 Task: Add an event with the title Third Lunch Break: Mindfulness Break, date '2024/04/01', time 7:00 AM to 9:00 AMand add a description: Teams will be presented with a series of problem-solving challenges that require creativity, analytical thinking, and effective communication. These challenges may include simulated scenarios, puzzles, brainteasers, or real-world business problems., put the event into Blue category, logged in from the account softage.8@softage.netand send the event invitation to softage.3@softage.net and softage.4@softage.net. Set a reminder for the event 12 hour before
Action: Mouse moved to (117, 149)
Screenshot: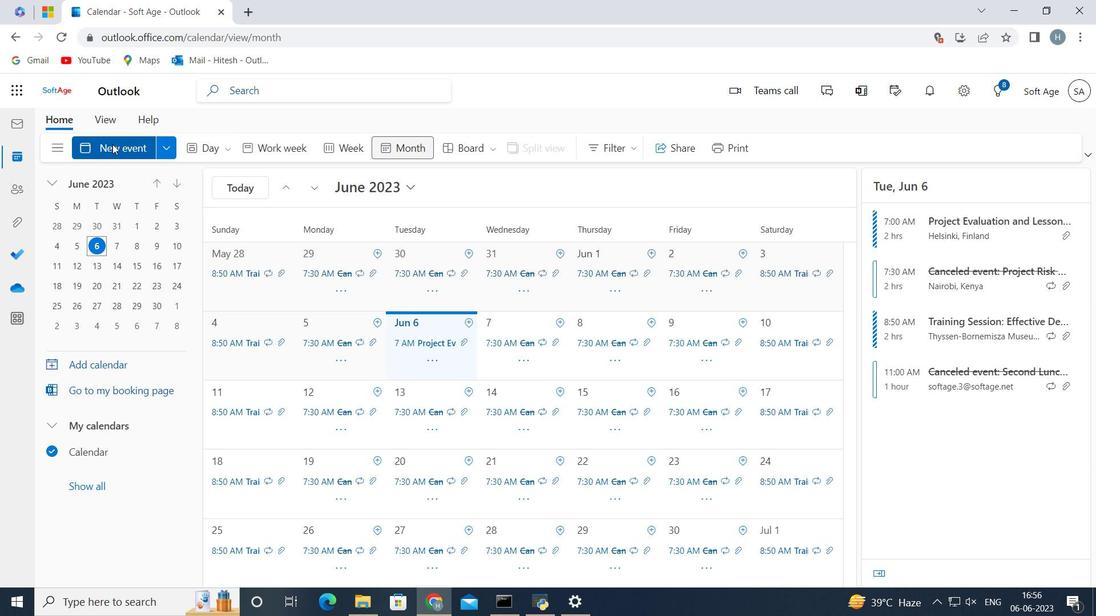 
Action: Mouse pressed left at (117, 149)
Screenshot: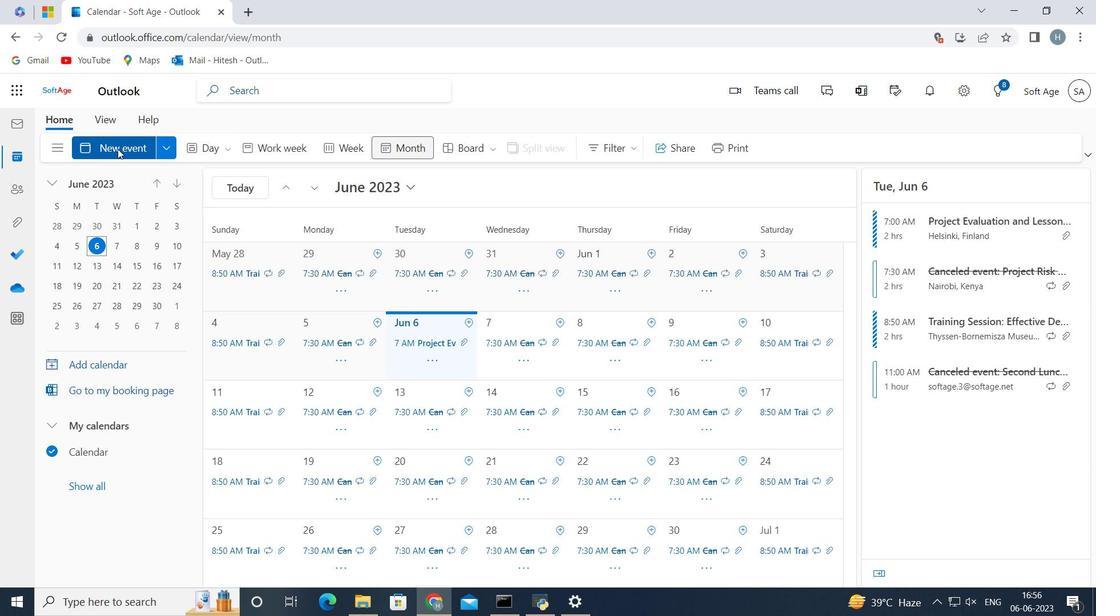
Action: Mouse moved to (282, 235)
Screenshot: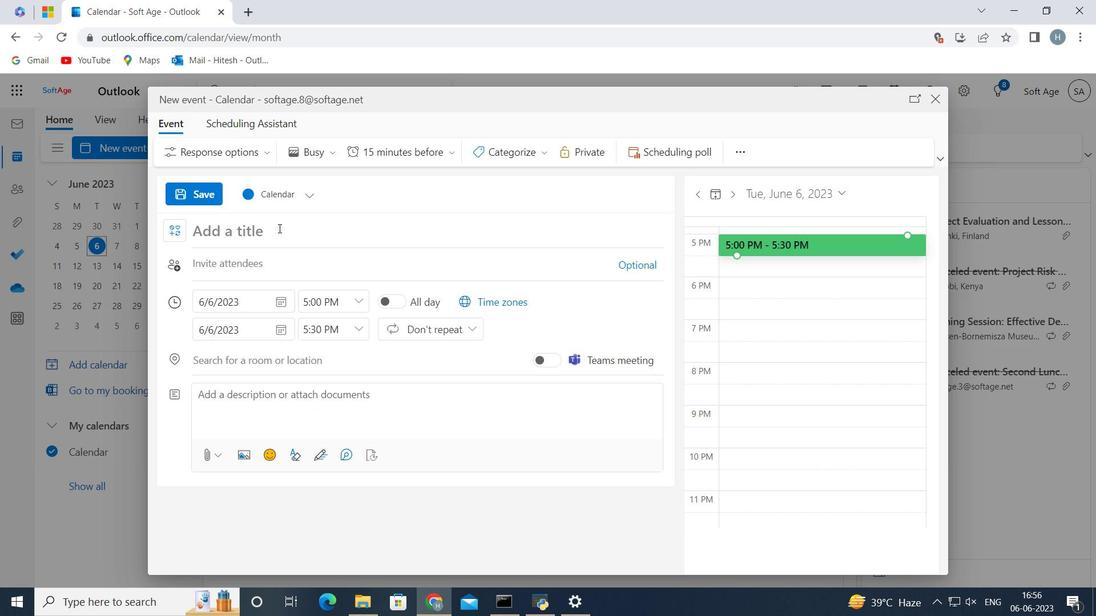 
Action: Mouse pressed left at (282, 235)
Screenshot: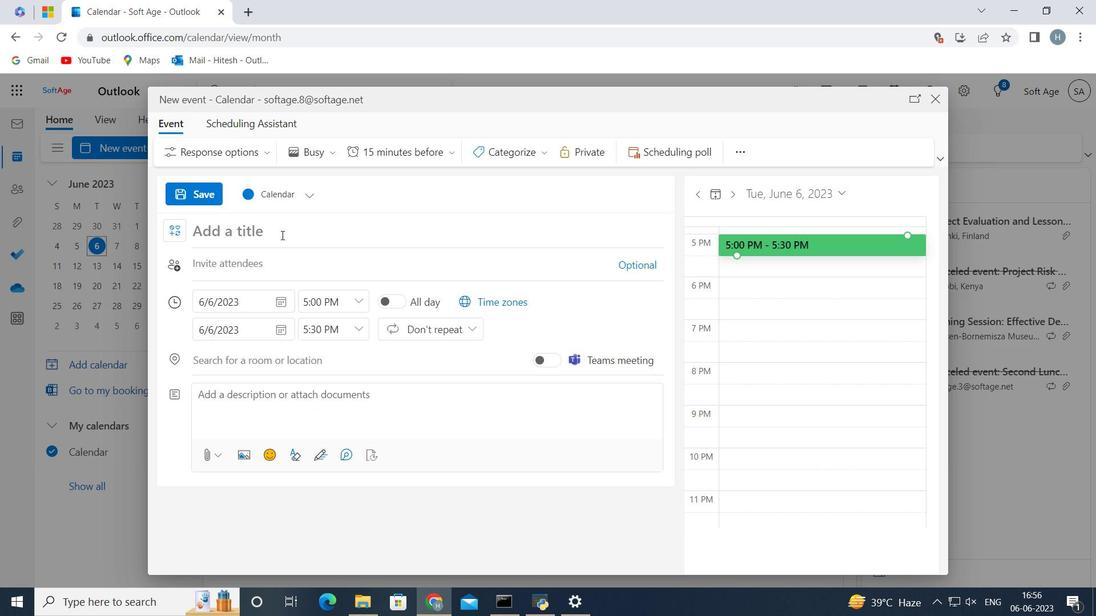
Action: Key pressed <Key.shift>Third<Key.space><Key.shift>Lunch<Key.space><Key.shift>Break<Key.shift_r>:<Key.space><Key.shift>Mindfulness<Key.space><Key.shift>Break<Key.space>
Screenshot: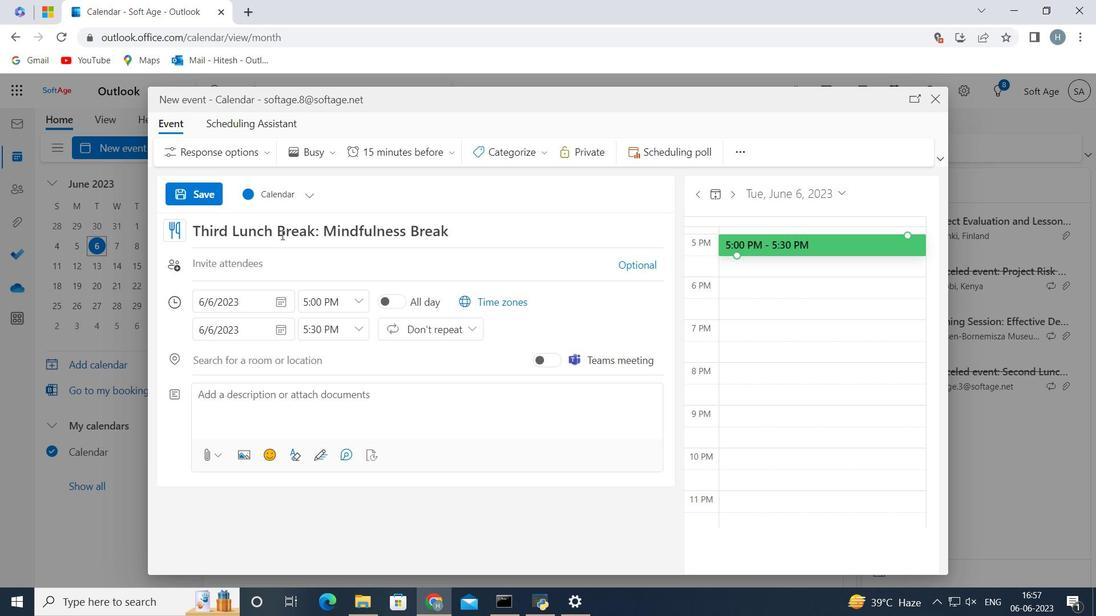 
Action: Mouse moved to (280, 303)
Screenshot: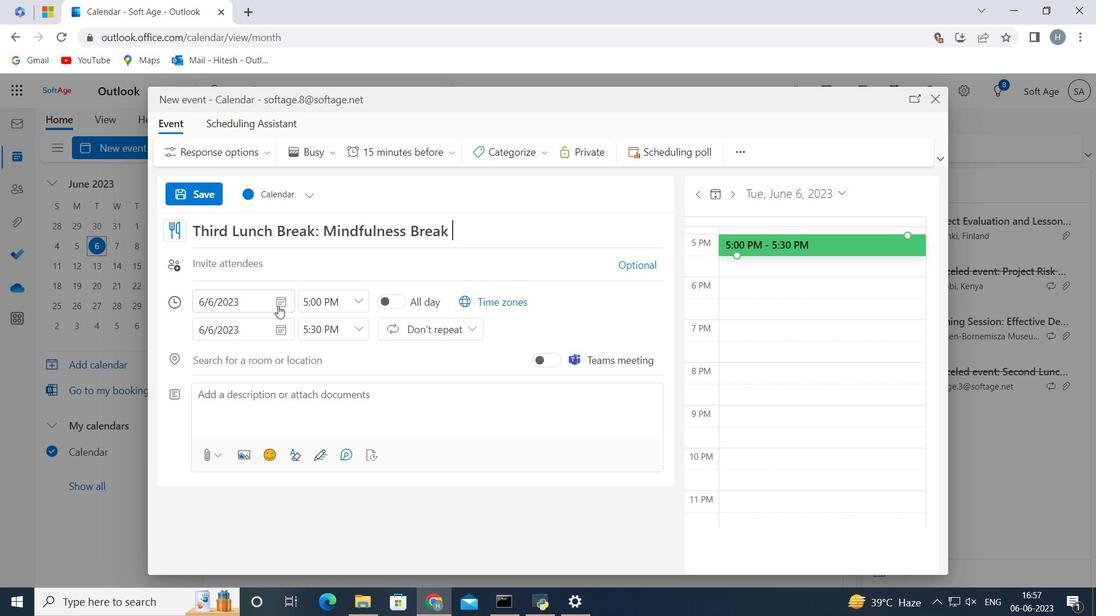 
Action: Mouse pressed left at (280, 303)
Screenshot: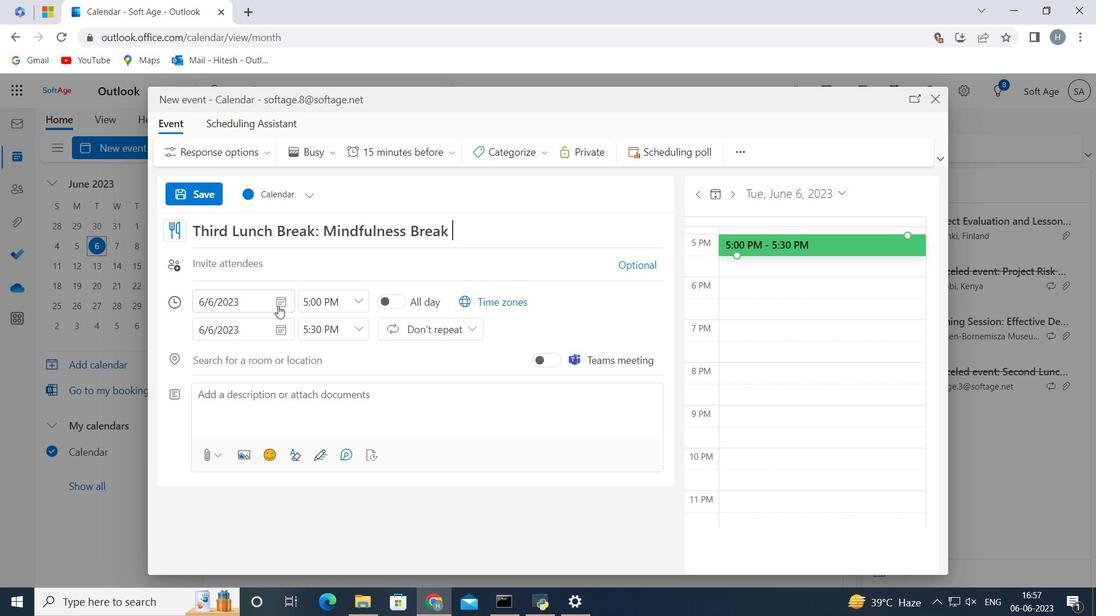 
Action: Mouse moved to (261, 326)
Screenshot: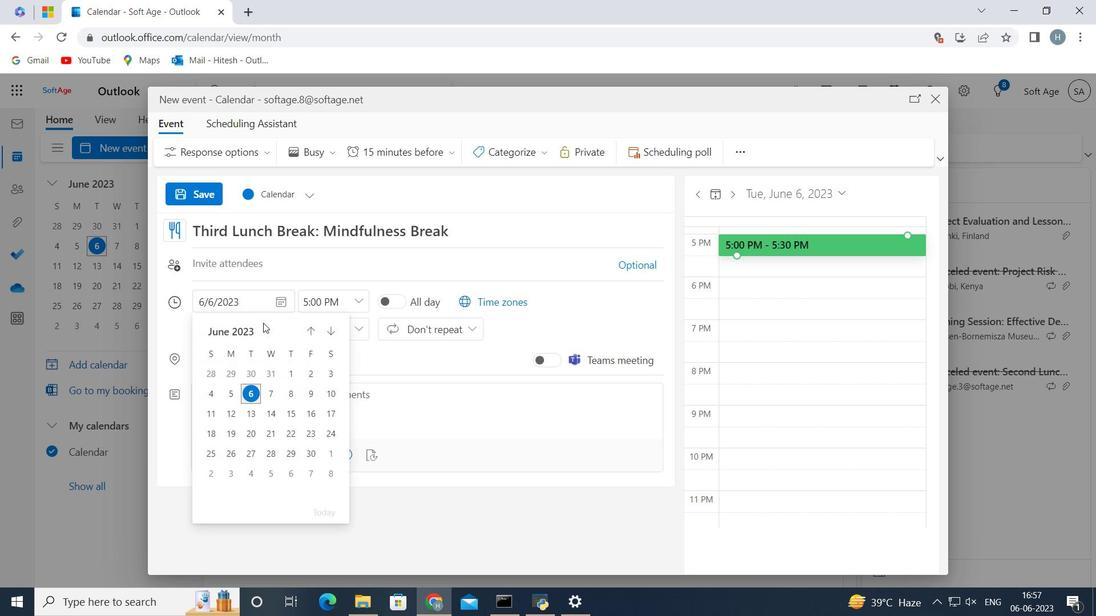 
Action: Mouse pressed left at (261, 326)
Screenshot: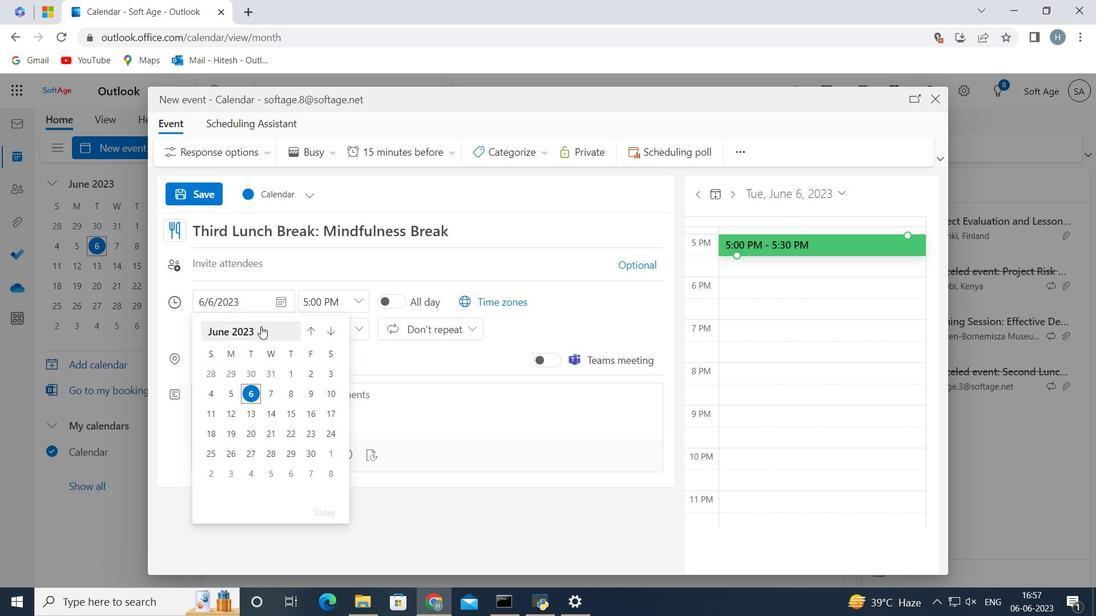 
Action: Mouse pressed left at (261, 326)
Screenshot: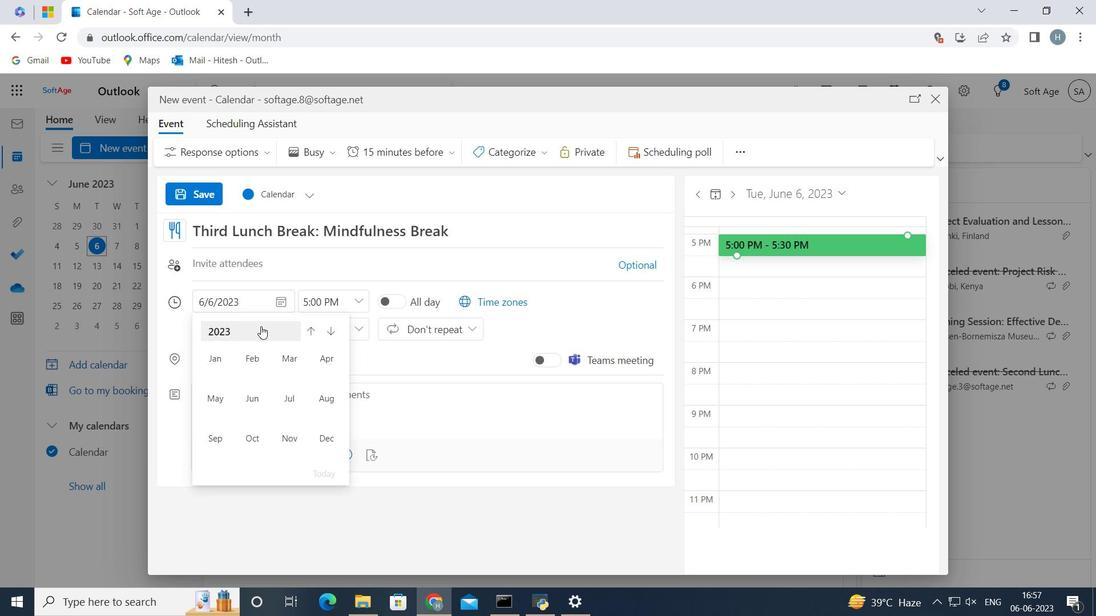 
Action: Mouse moved to (212, 396)
Screenshot: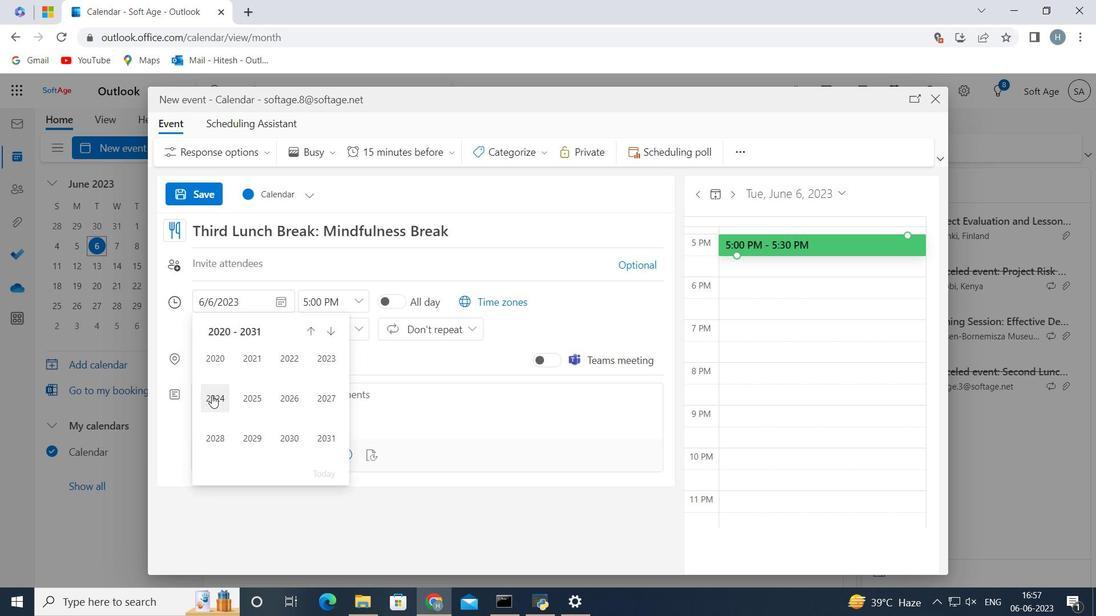 
Action: Mouse pressed left at (212, 396)
Screenshot: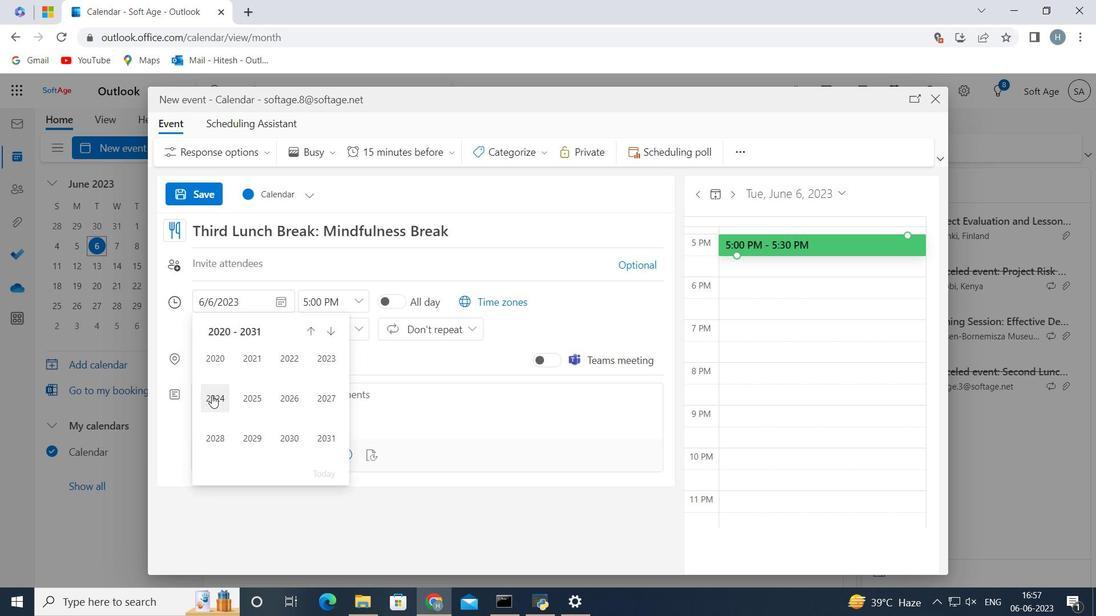 
Action: Mouse moved to (323, 363)
Screenshot: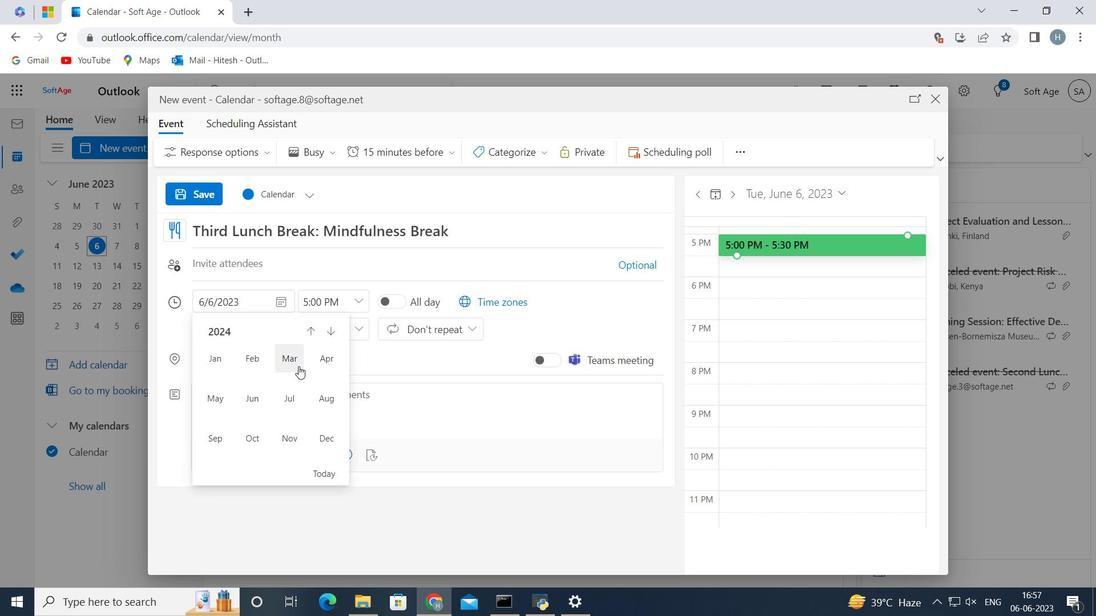 
Action: Mouse pressed left at (323, 363)
Screenshot: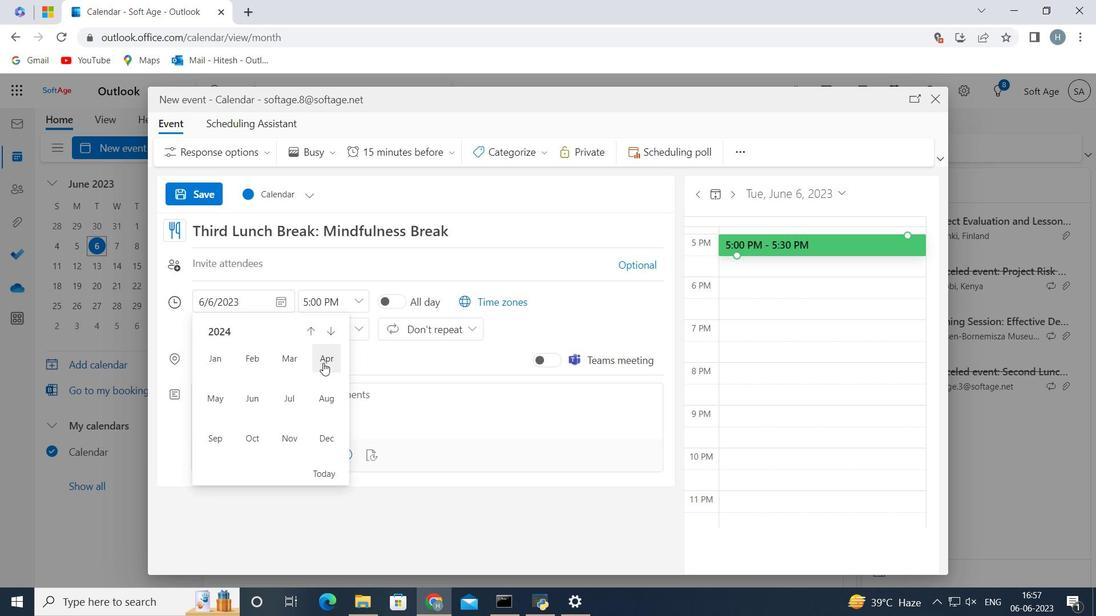 
Action: Mouse moved to (234, 373)
Screenshot: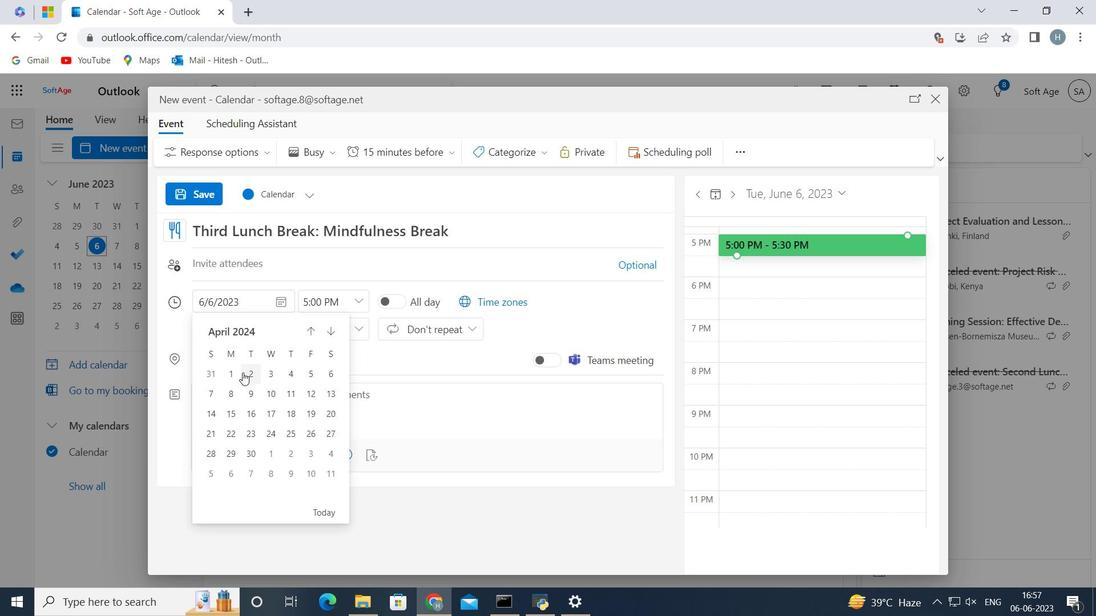 
Action: Mouse pressed left at (234, 373)
Screenshot: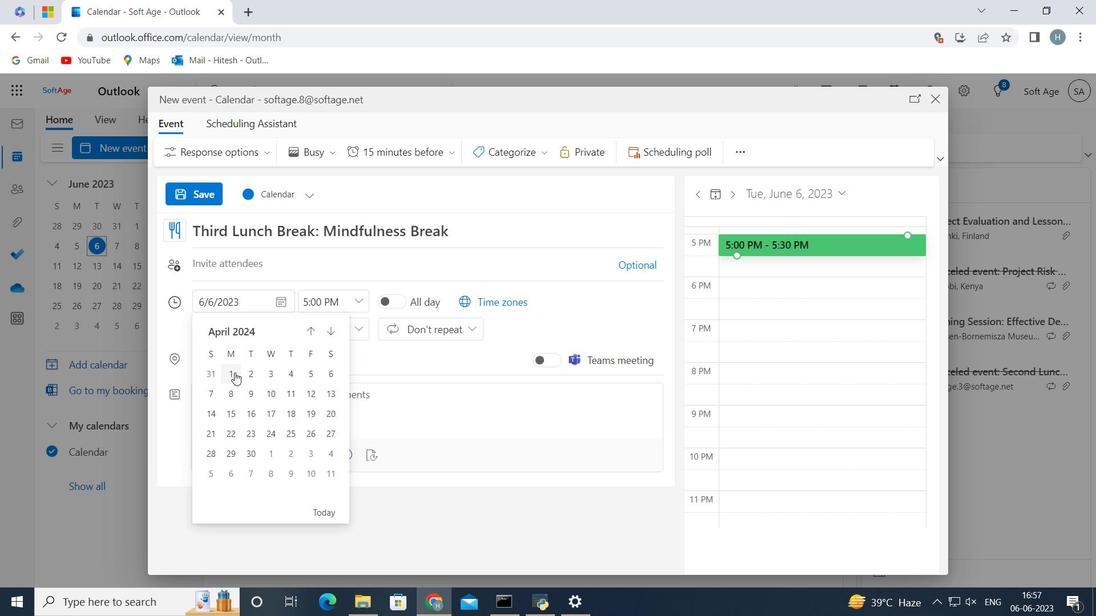 
Action: Mouse moved to (354, 301)
Screenshot: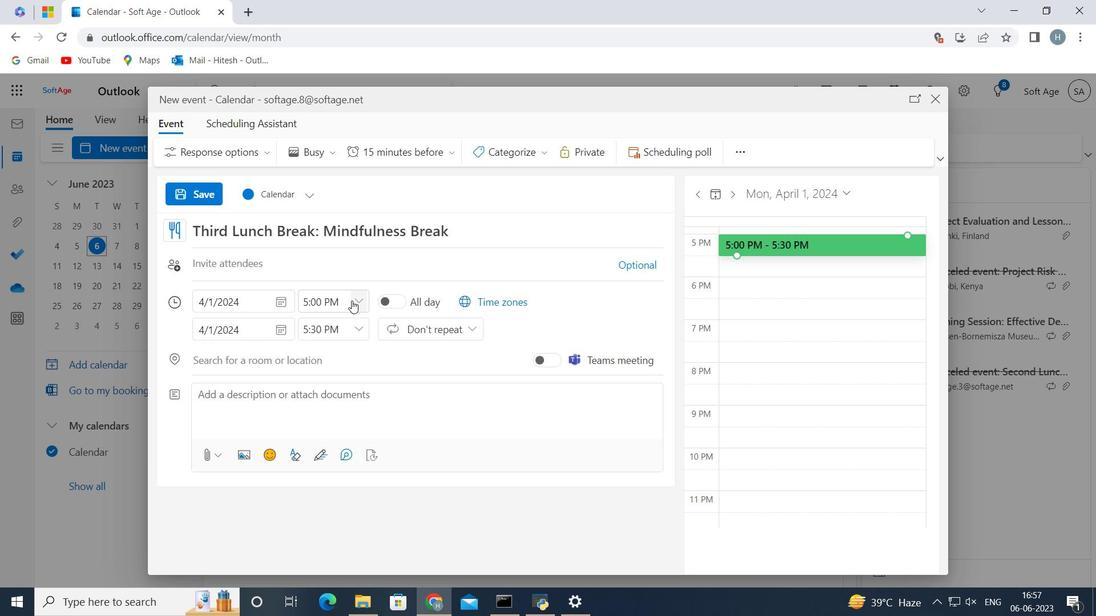 
Action: Mouse pressed left at (354, 301)
Screenshot: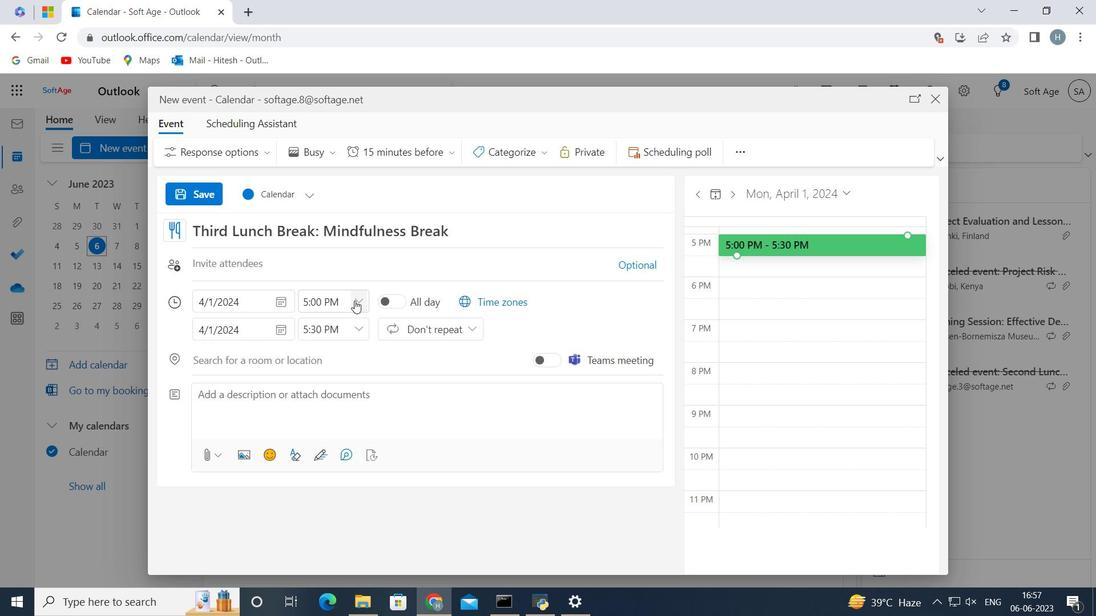 
Action: Mouse moved to (335, 364)
Screenshot: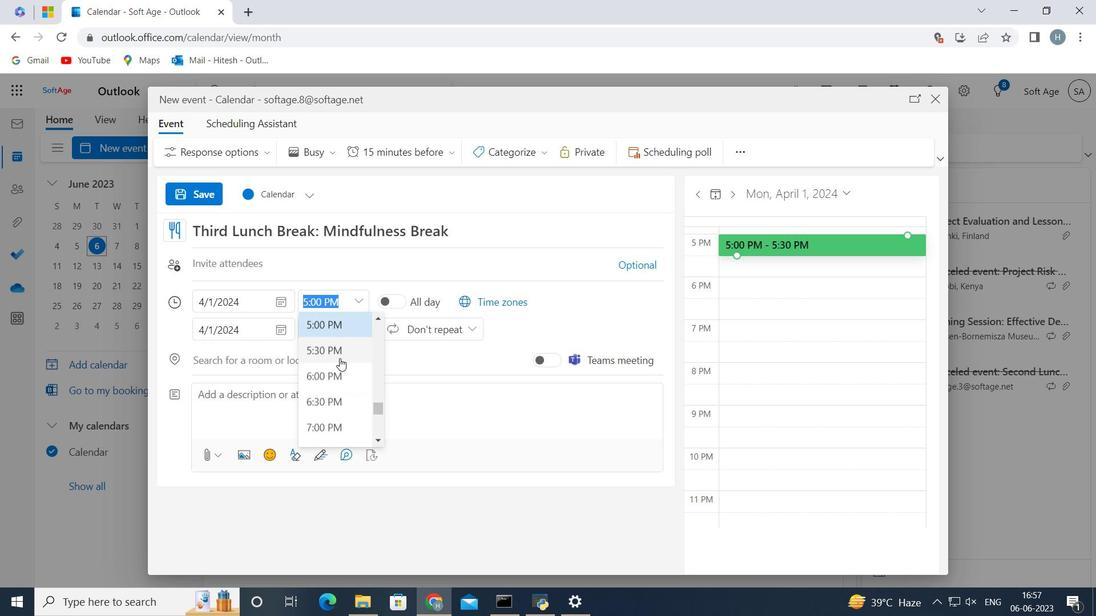 
Action: Mouse scrolled (335, 365) with delta (0, 0)
Screenshot: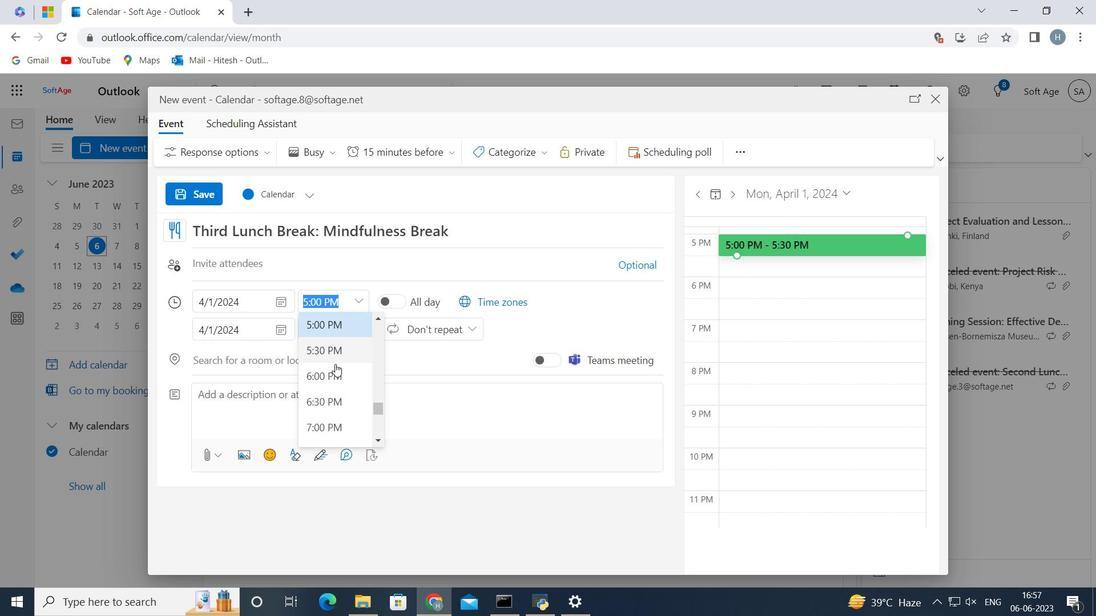 
Action: Mouse scrolled (335, 365) with delta (0, 0)
Screenshot: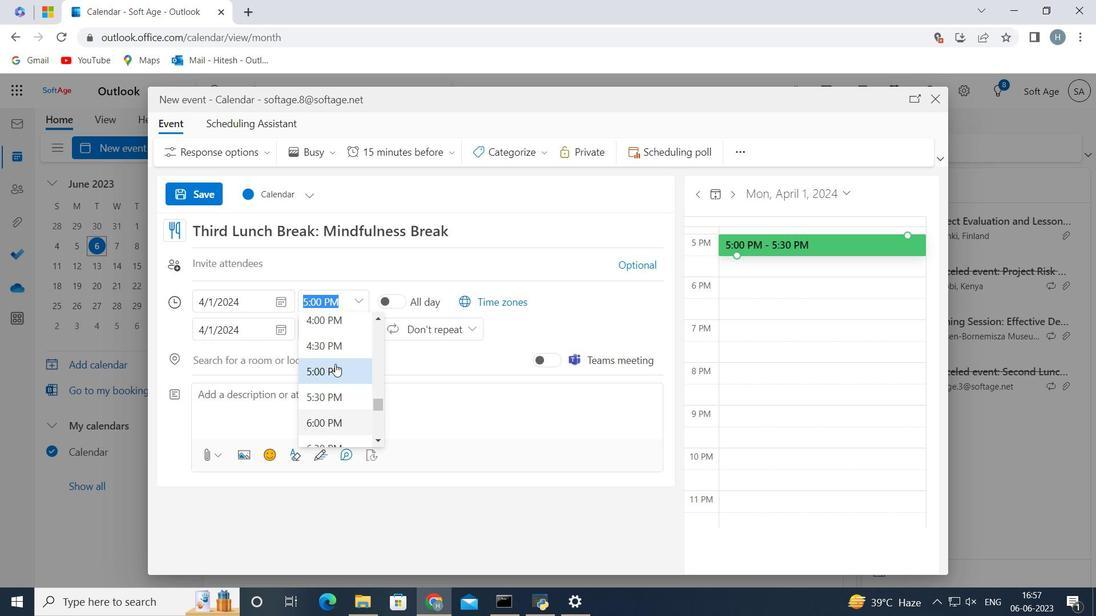 
Action: Mouse scrolled (335, 365) with delta (0, 0)
Screenshot: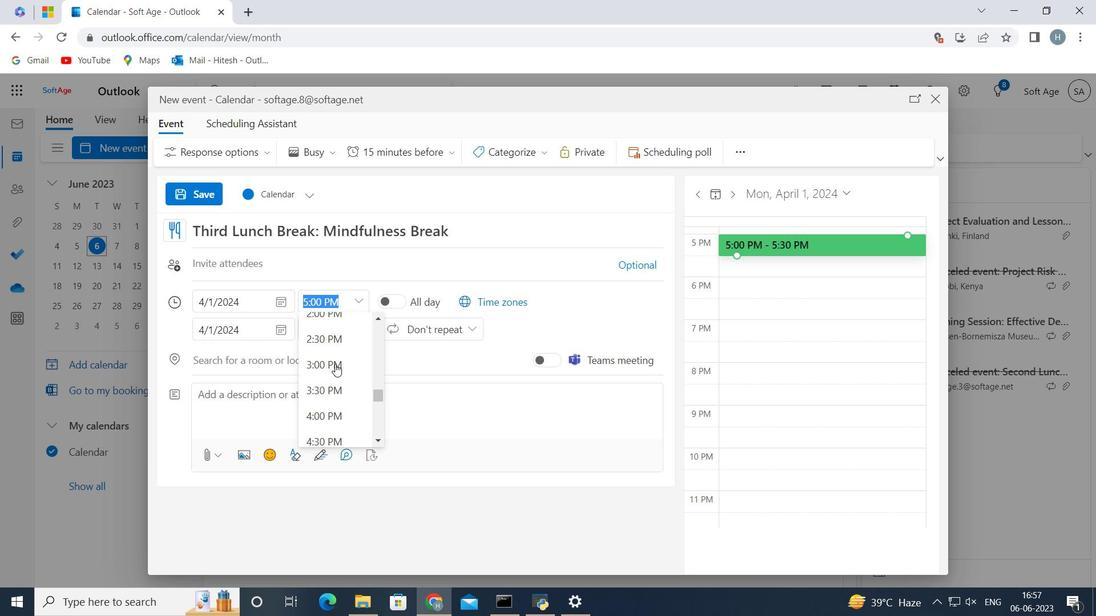
Action: Mouse scrolled (335, 365) with delta (0, 0)
Screenshot: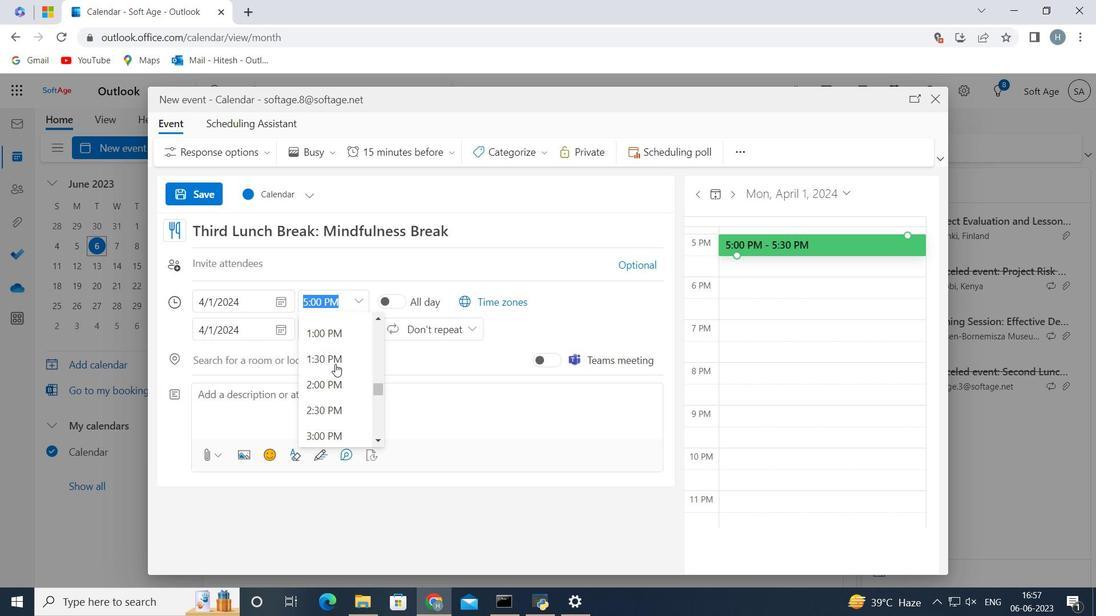 
Action: Mouse scrolled (335, 365) with delta (0, 0)
Screenshot: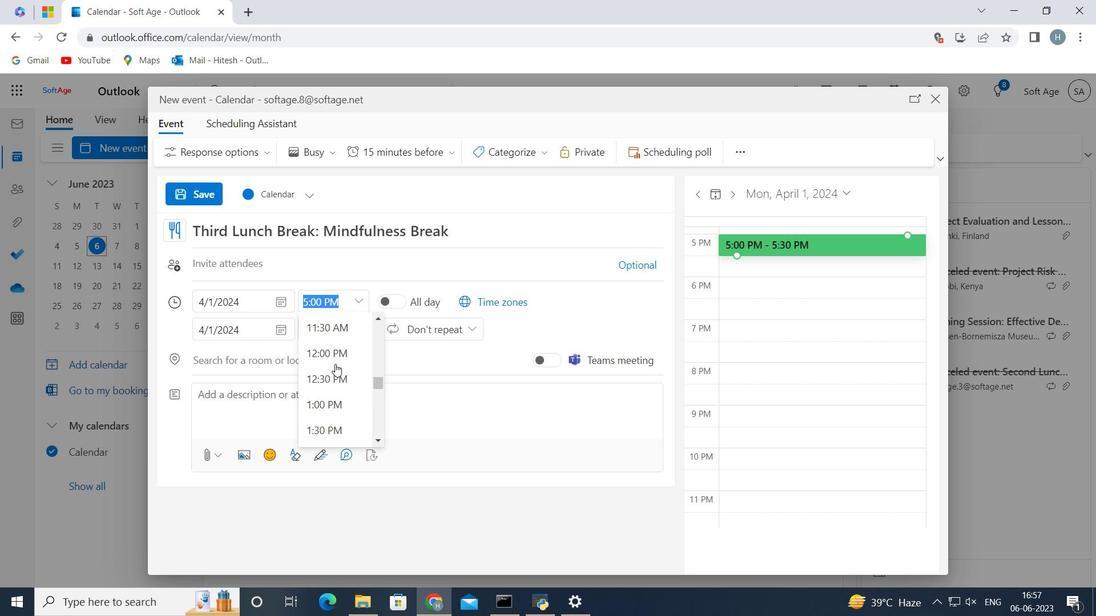 
Action: Mouse scrolled (335, 365) with delta (0, 0)
Screenshot: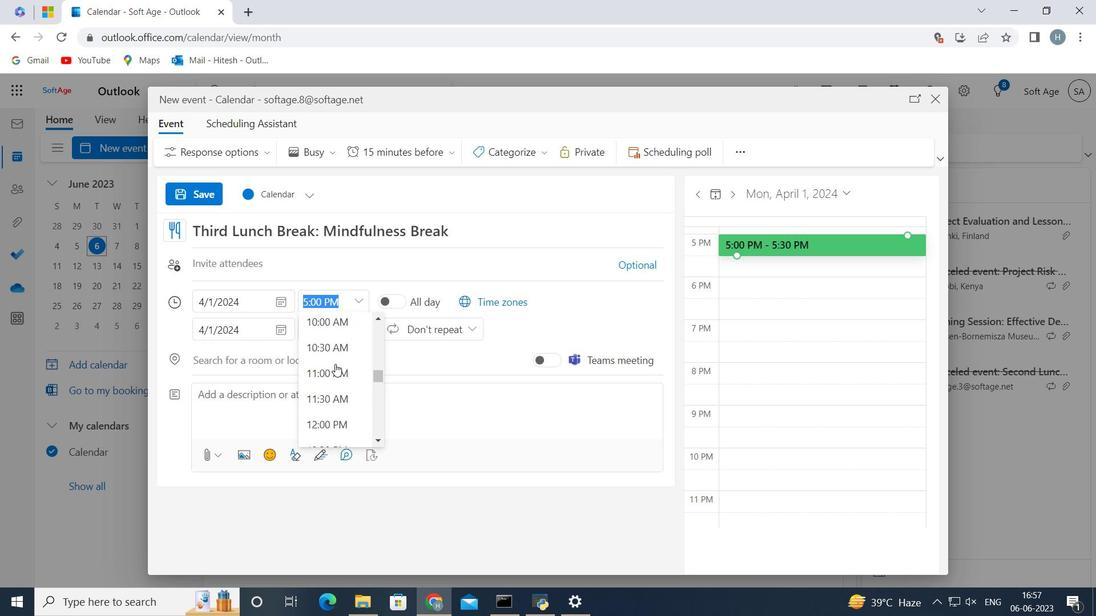 
Action: Mouse scrolled (335, 365) with delta (0, 0)
Screenshot: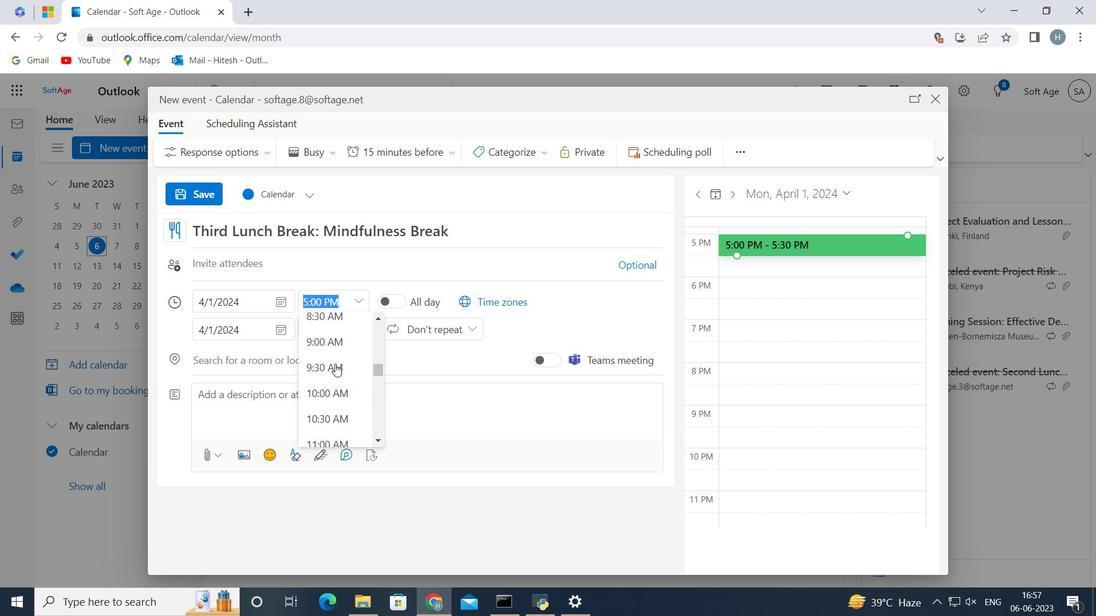
Action: Mouse moved to (335, 359)
Screenshot: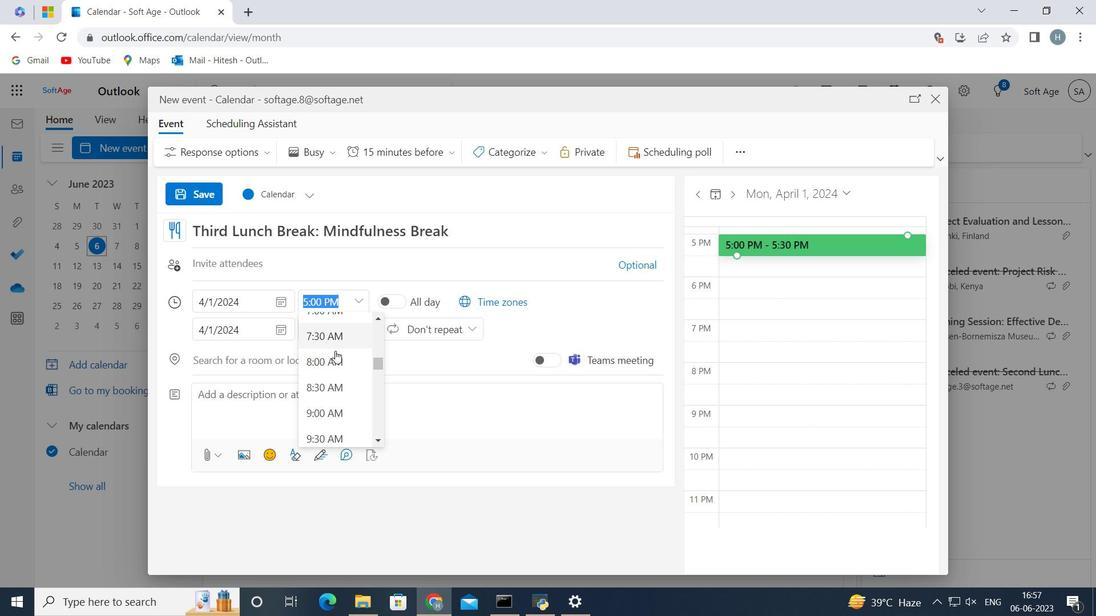
Action: Mouse scrolled (335, 360) with delta (0, 0)
Screenshot: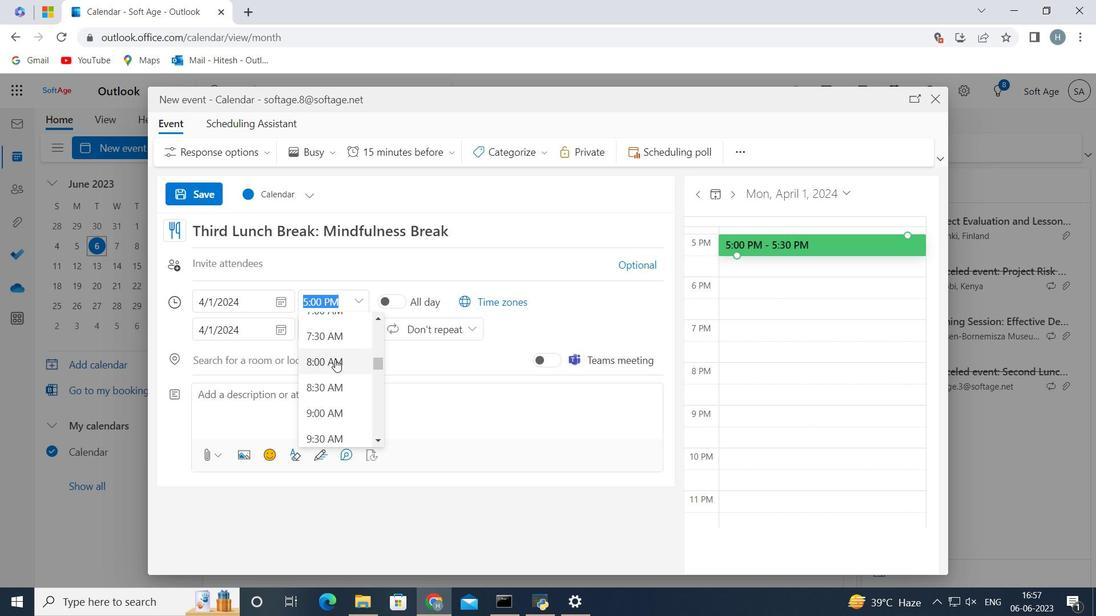 
Action: Mouse moved to (331, 380)
Screenshot: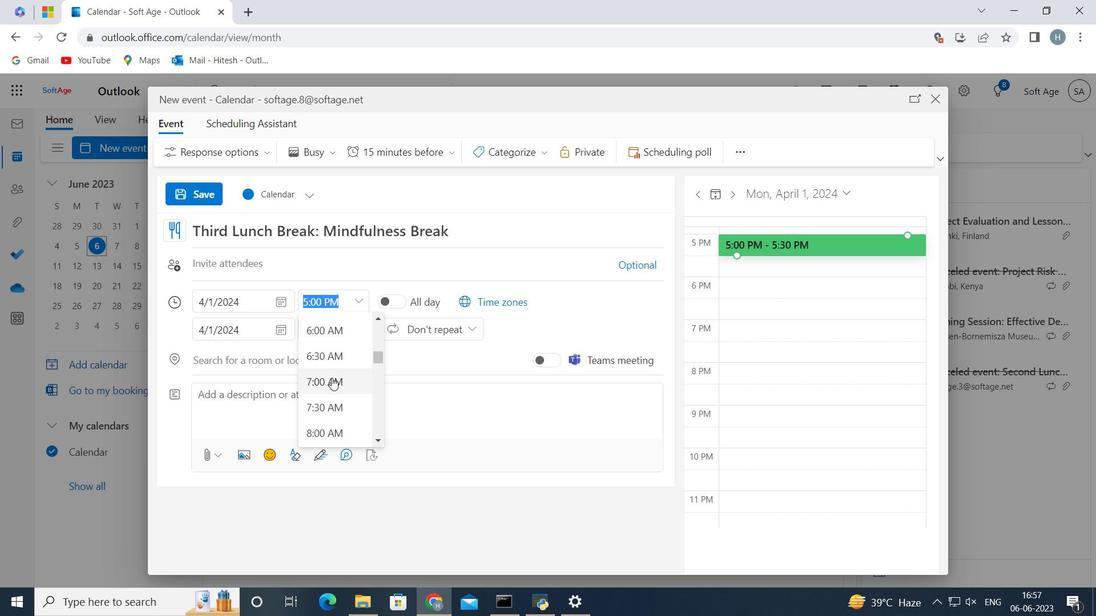 
Action: Mouse pressed left at (331, 380)
Screenshot: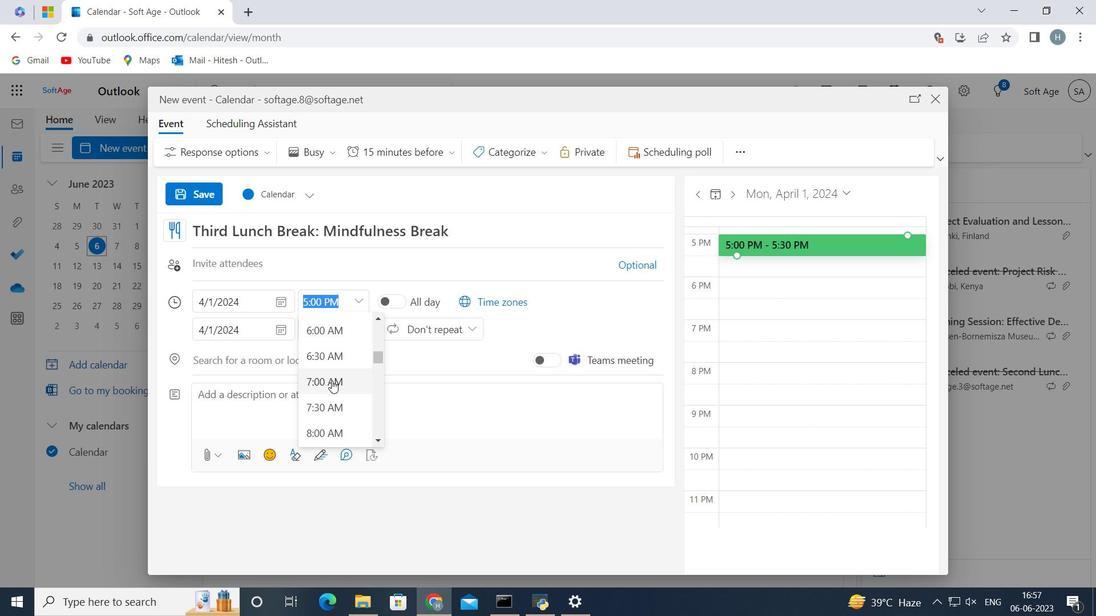 
Action: Mouse moved to (362, 328)
Screenshot: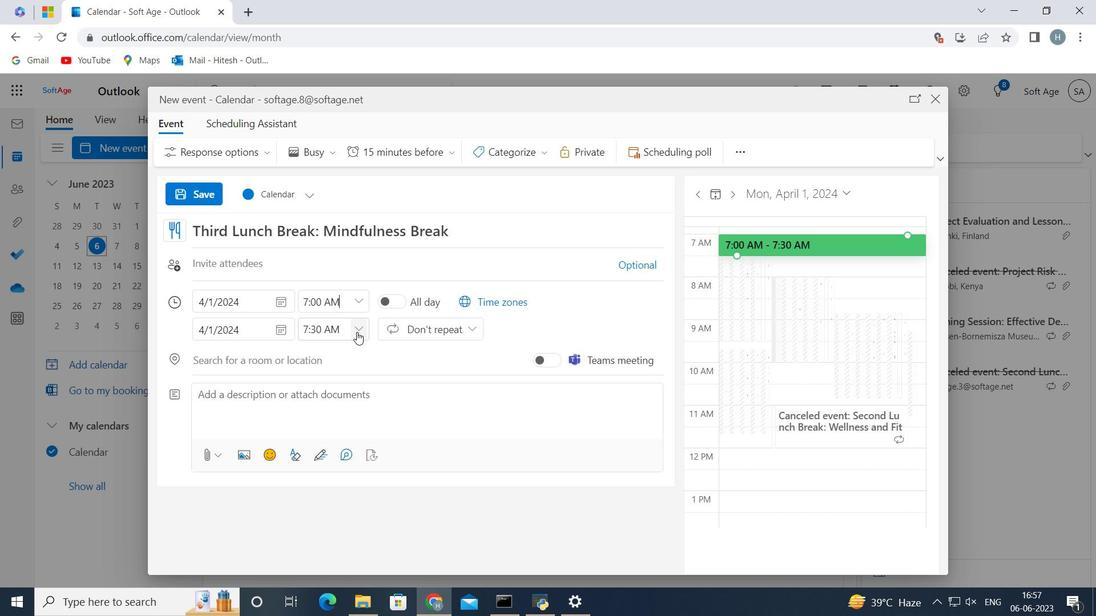 
Action: Mouse pressed left at (362, 328)
Screenshot: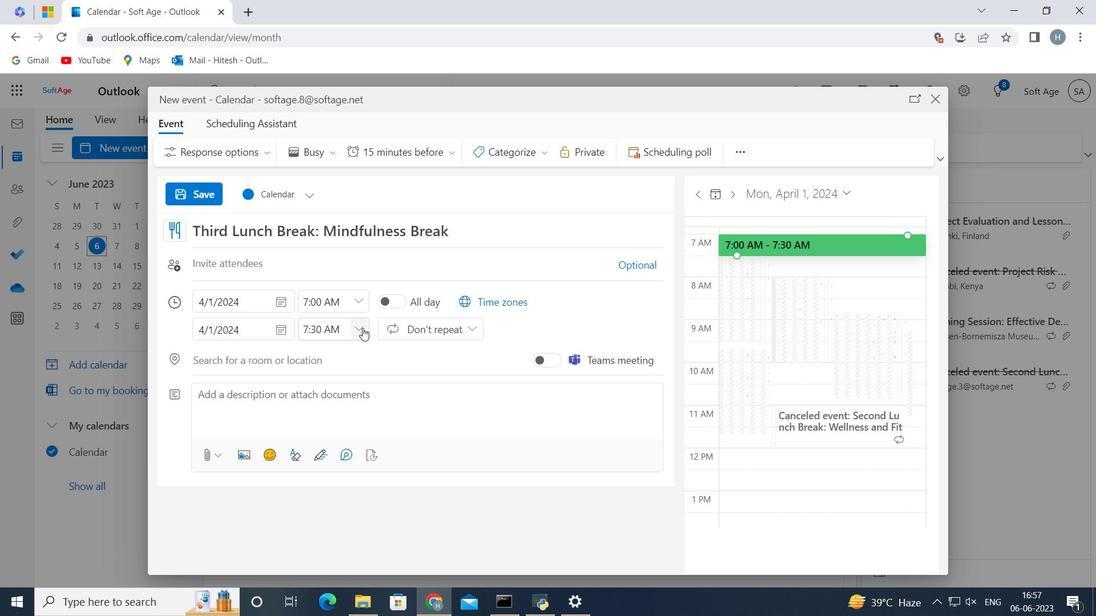 
Action: Mouse moved to (349, 426)
Screenshot: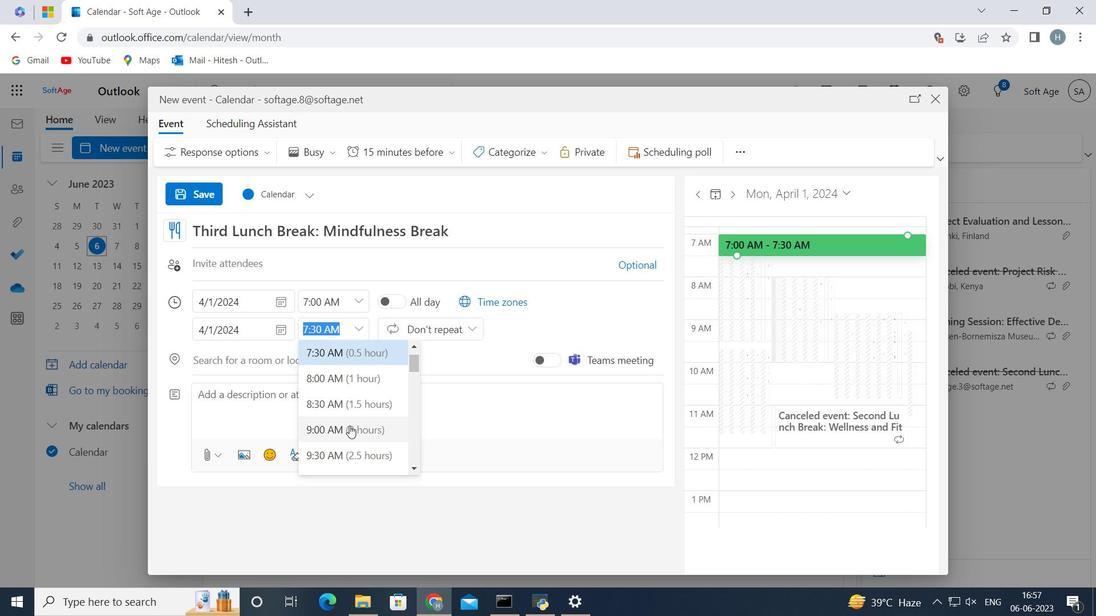 
Action: Mouse pressed left at (349, 426)
Screenshot: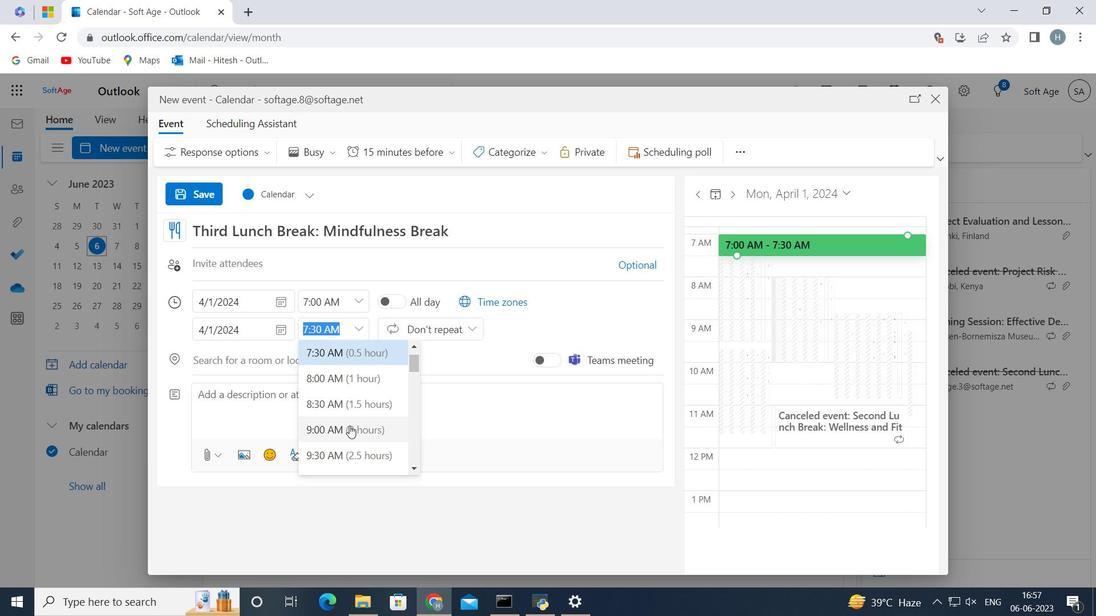 
Action: Mouse moved to (348, 402)
Screenshot: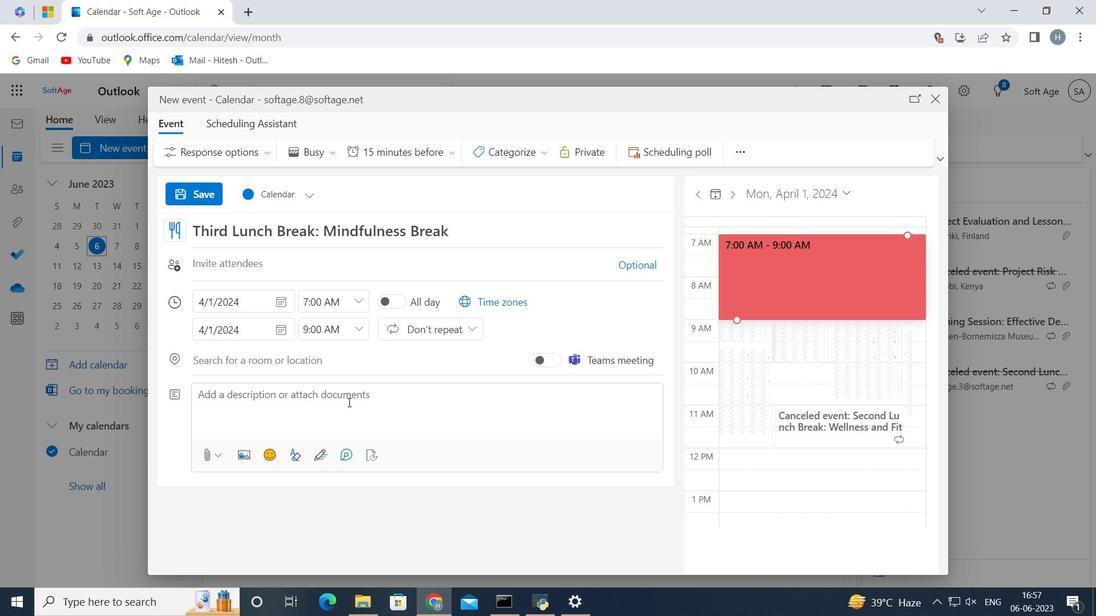 
Action: Mouse pressed left at (348, 402)
Screenshot: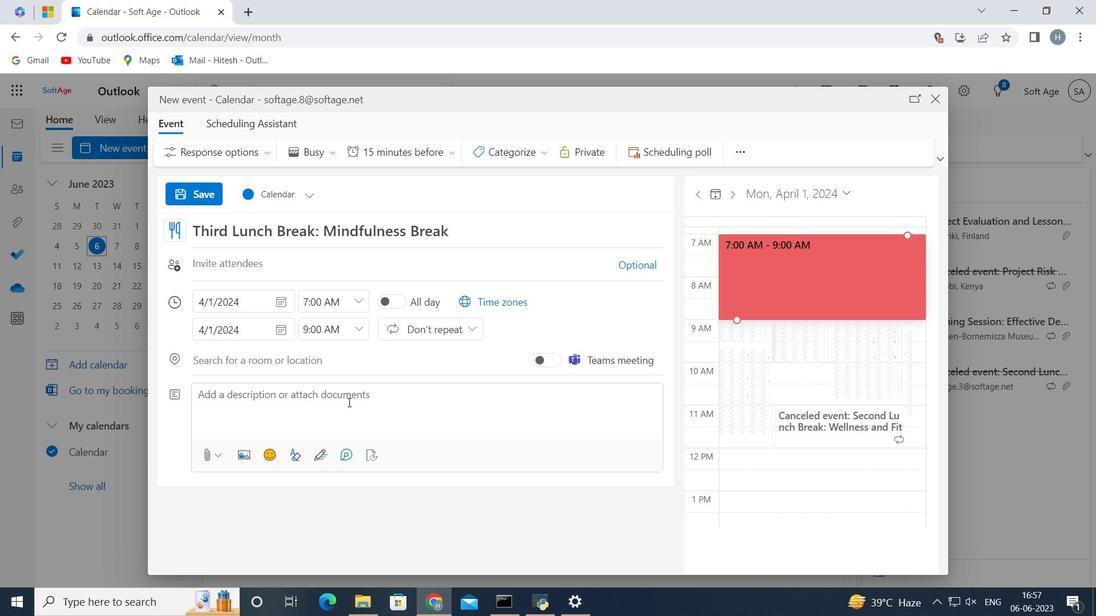 
Action: Mouse moved to (349, 402)
Screenshot: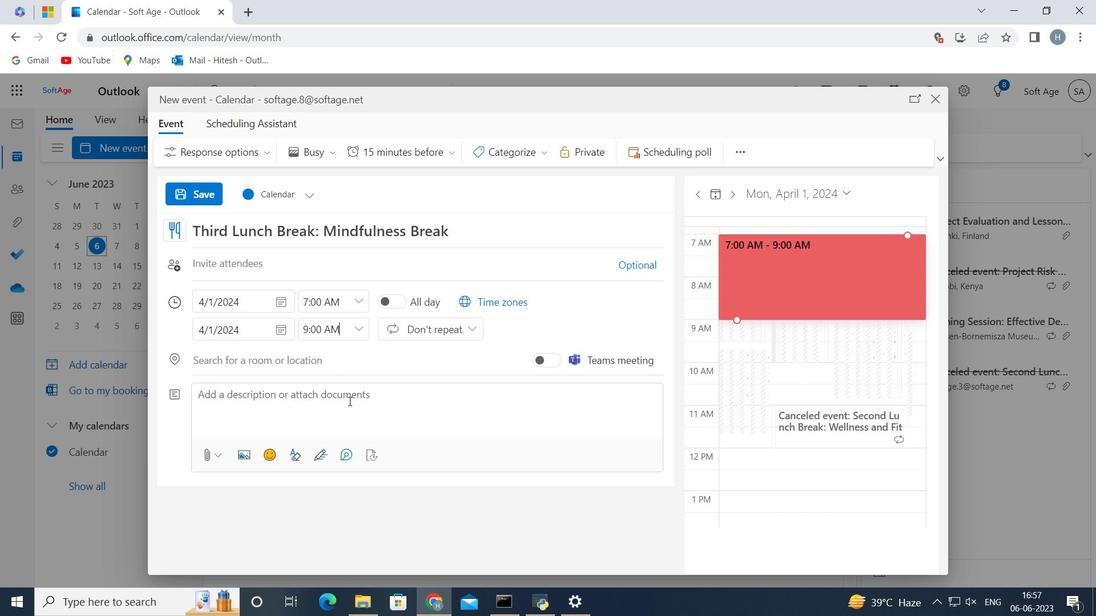 
Action: Key pressed <Key.shift>Teams<Key.space>will<Key.space>be<Key.space>presented<Key.space>with<Key.space>a<Key.space>series<Key.space>of<Key.space>problem-solving<Key.space>challenges<Key.space>that<Key.space>require<Key.space>creativity,<Key.space>analytical<Key.space>thinking,<Key.space>and<Key.space>effective<Key.space>communication.<Key.space><Key.shift>These<Key.space>challenges<Key.space>may<Key.space>include<Key.space>simulated<Key.space>scenarios,<Key.space>puzzles,<Key.space>brainteasers,<Key.space>or<Key.space>real-world<Key.space>business<Key.space>problems.<Key.space>
Screenshot: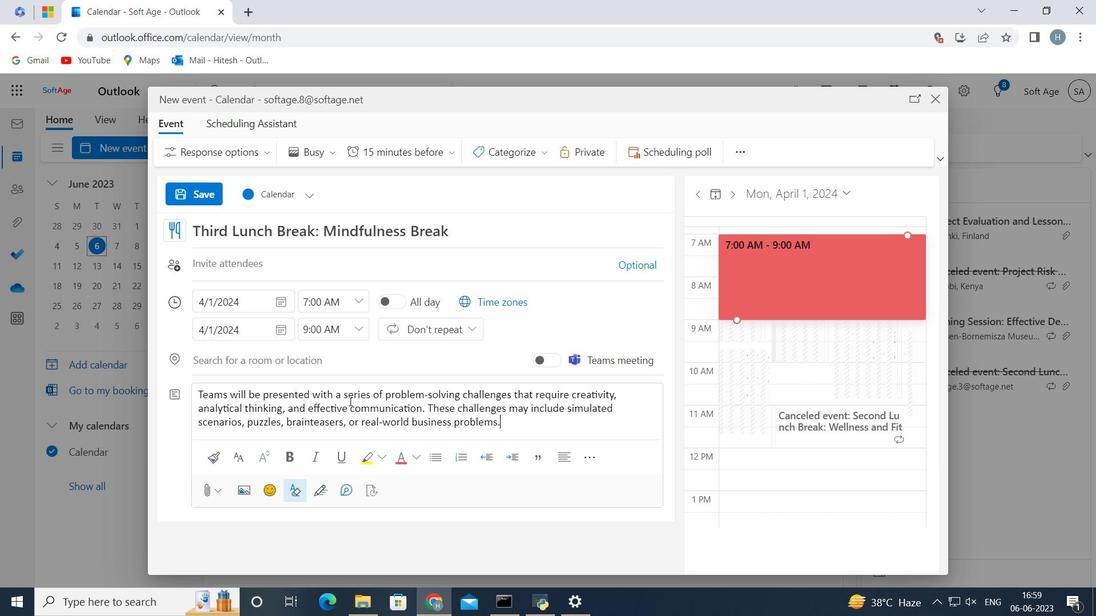 
Action: Mouse moved to (503, 156)
Screenshot: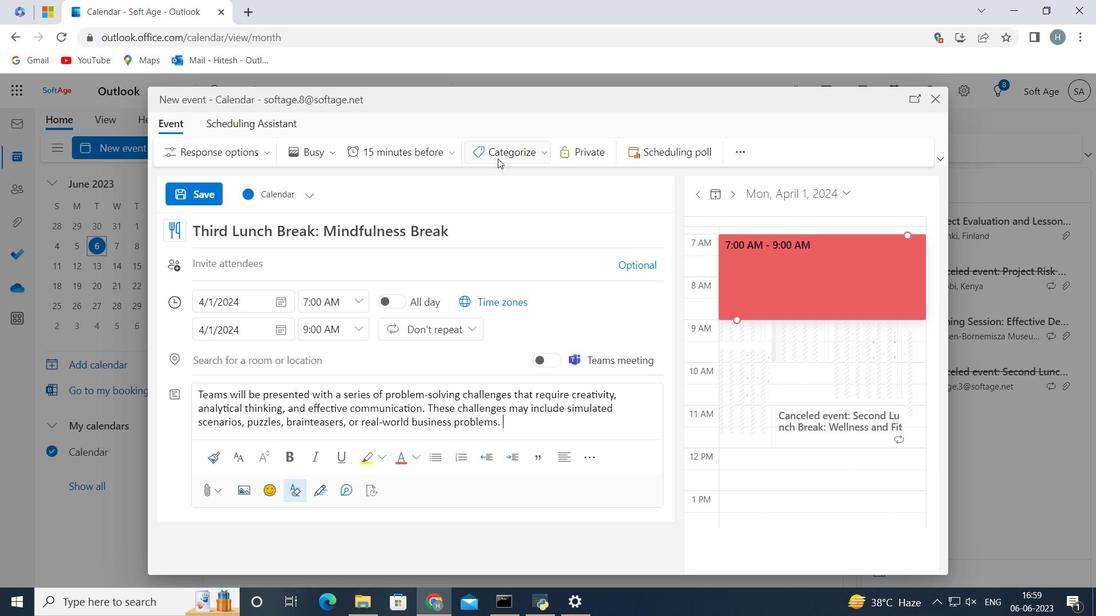 
Action: Mouse pressed left at (503, 156)
Screenshot: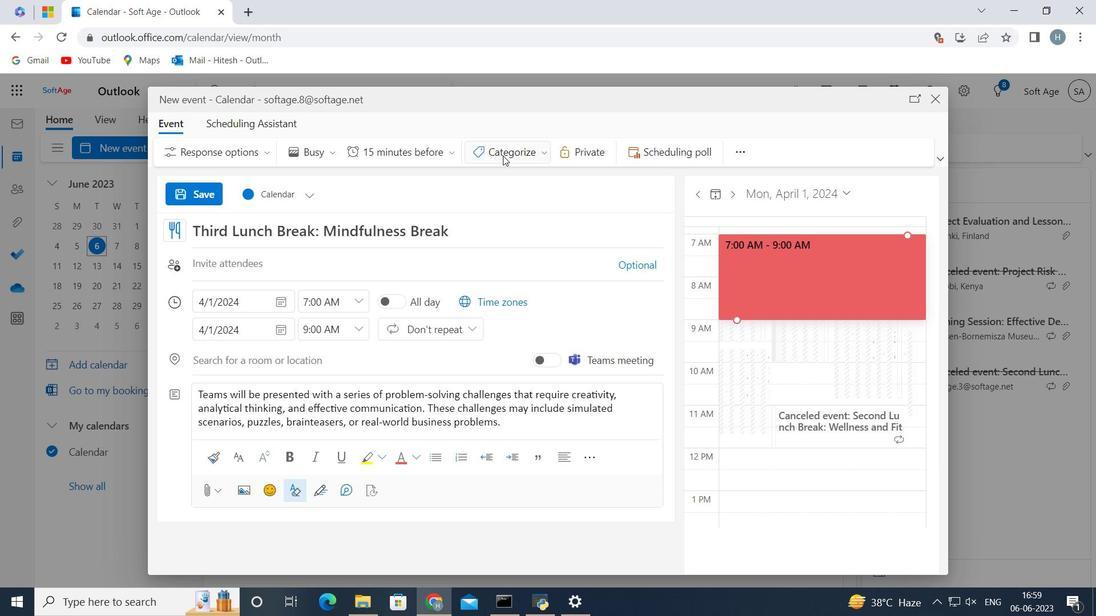 
Action: Mouse moved to (521, 180)
Screenshot: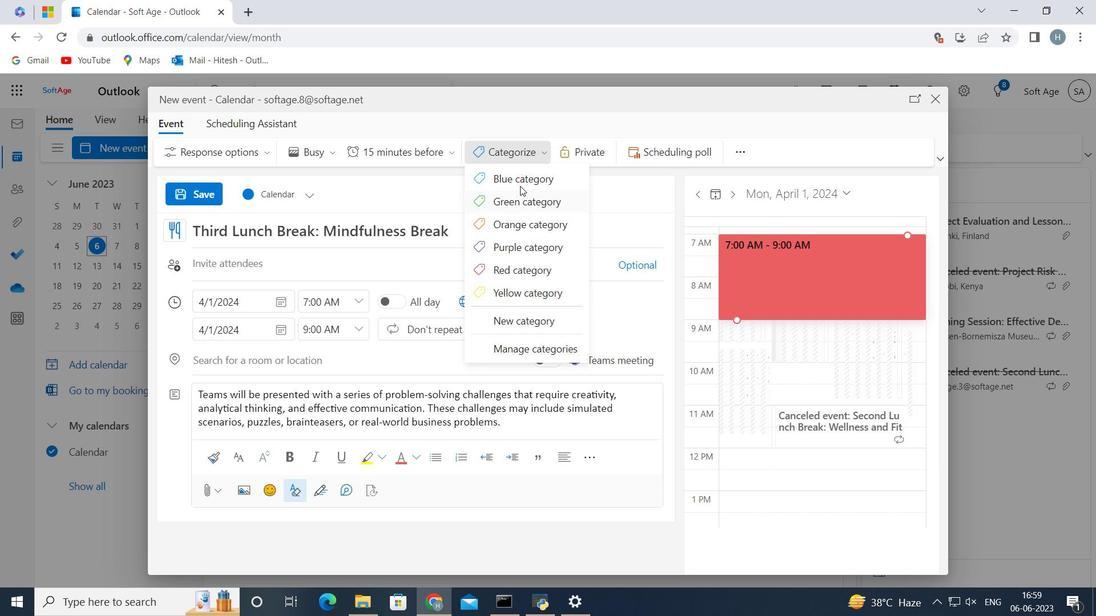 
Action: Mouse pressed left at (521, 180)
Screenshot: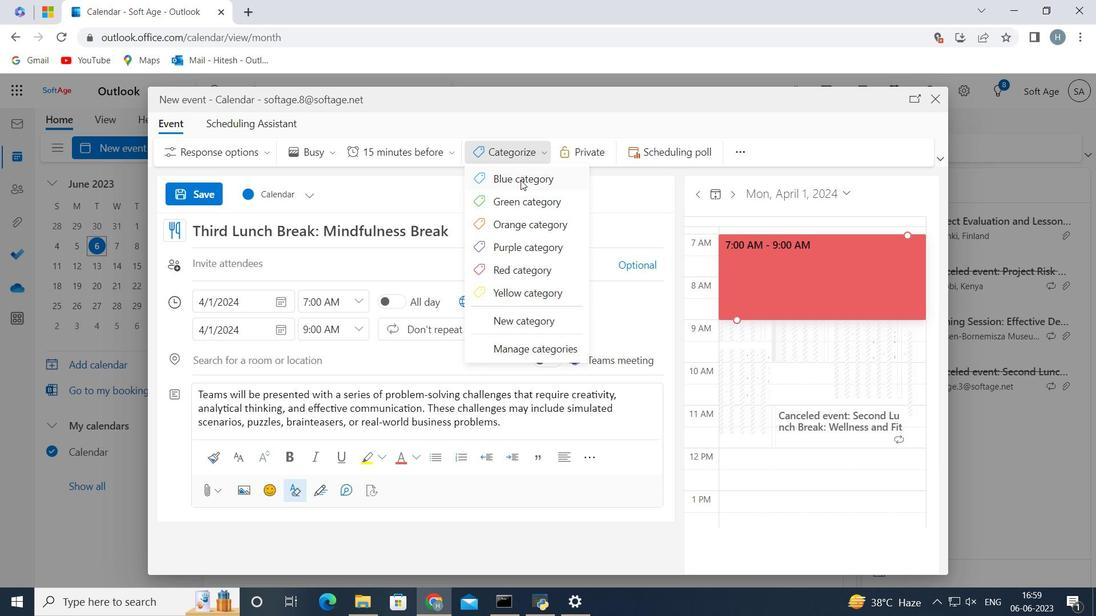 
Action: Mouse moved to (423, 268)
Screenshot: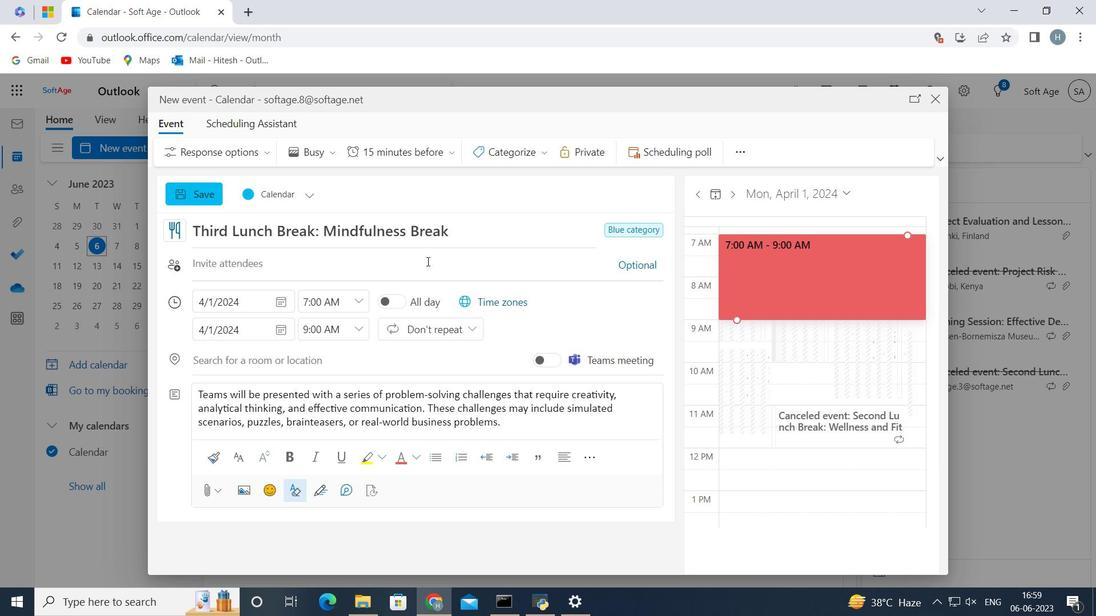 
Action: Mouse pressed left at (423, 268)
Screenshot: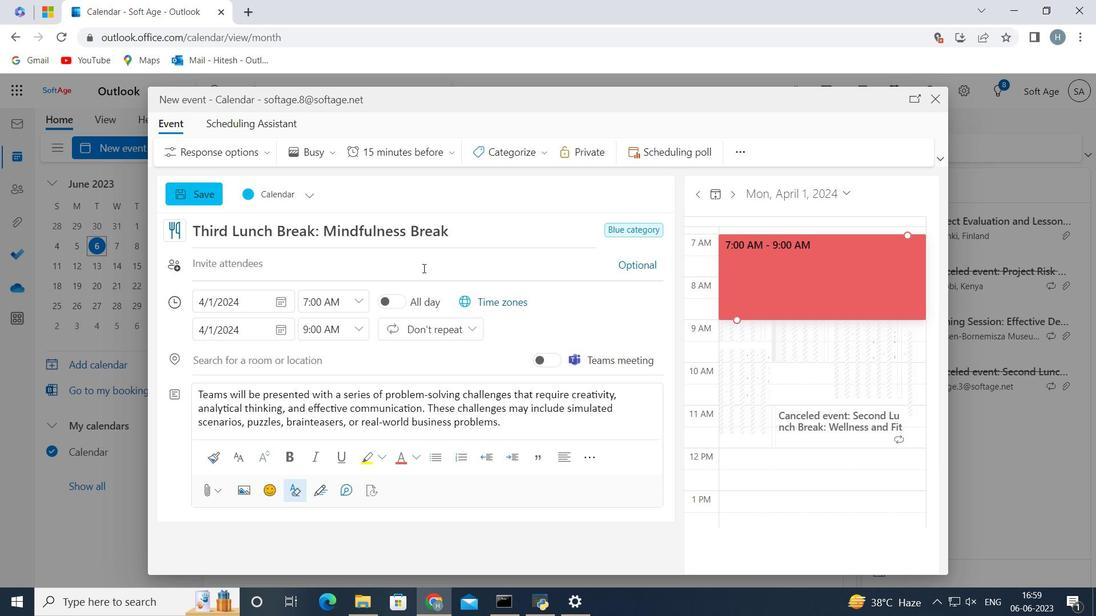 
Action: Mouse moved to (422, 269)
Screenshot: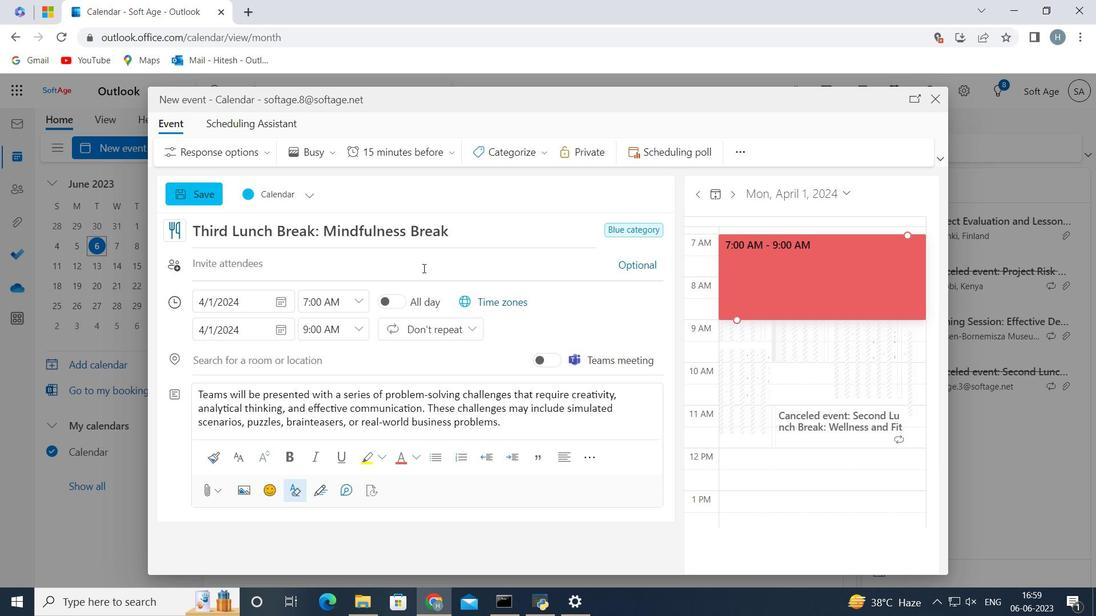 
Action: Key pressed softage.3<Key.shift>@softage.net
Screenshot: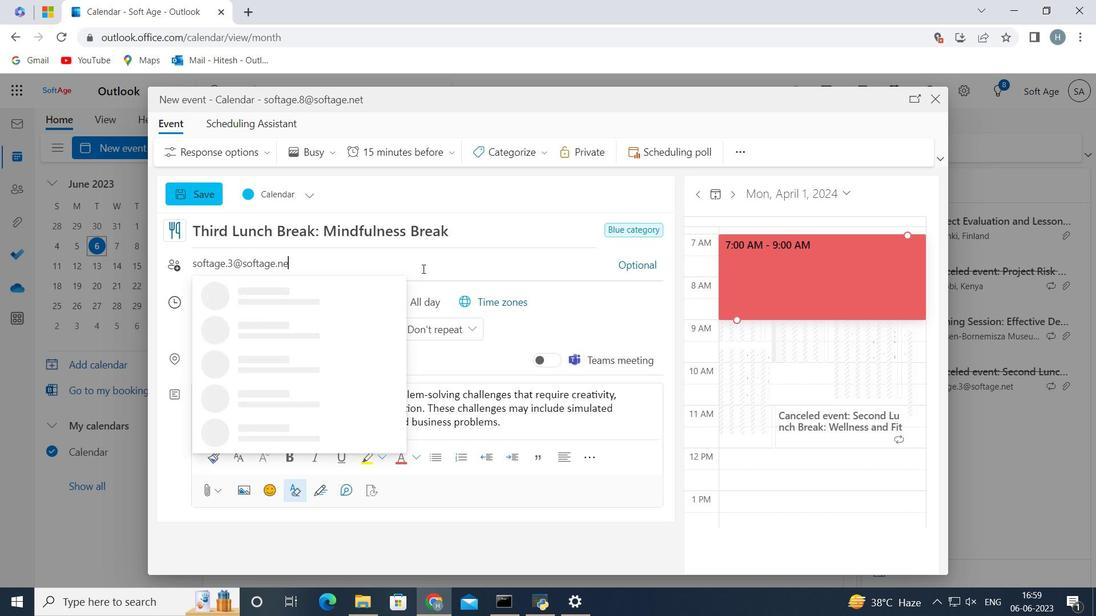 
Action: Mouse moved to (294, 301)
Screenshot: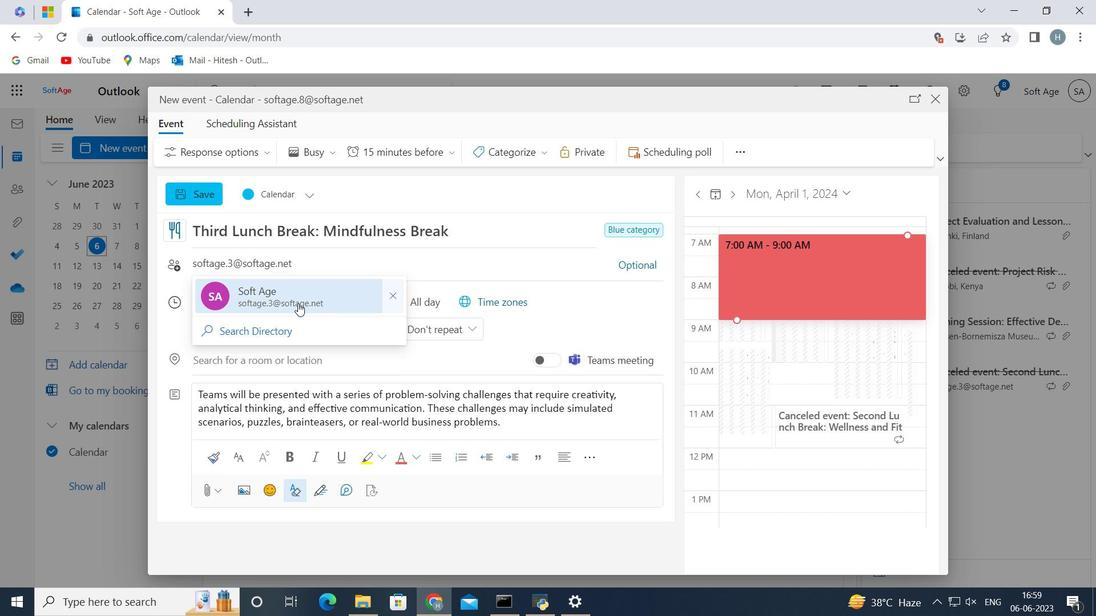 
Action: Mouse pressed left at (294, 301)
Screenshot: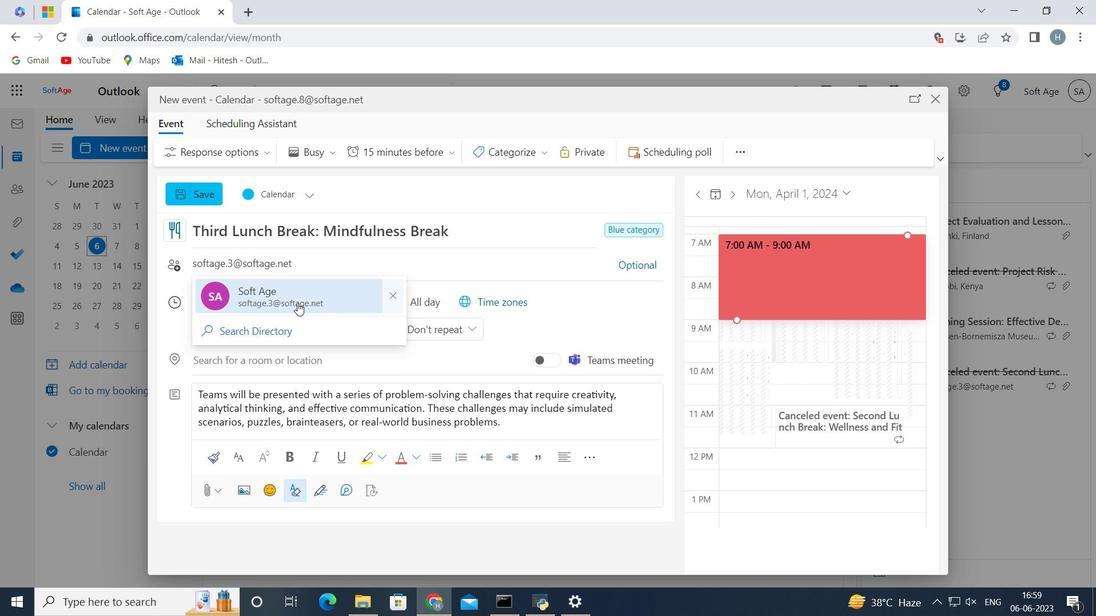 
Action: Key pressed softage.4<Key.shift>@softage.net
Screenshot: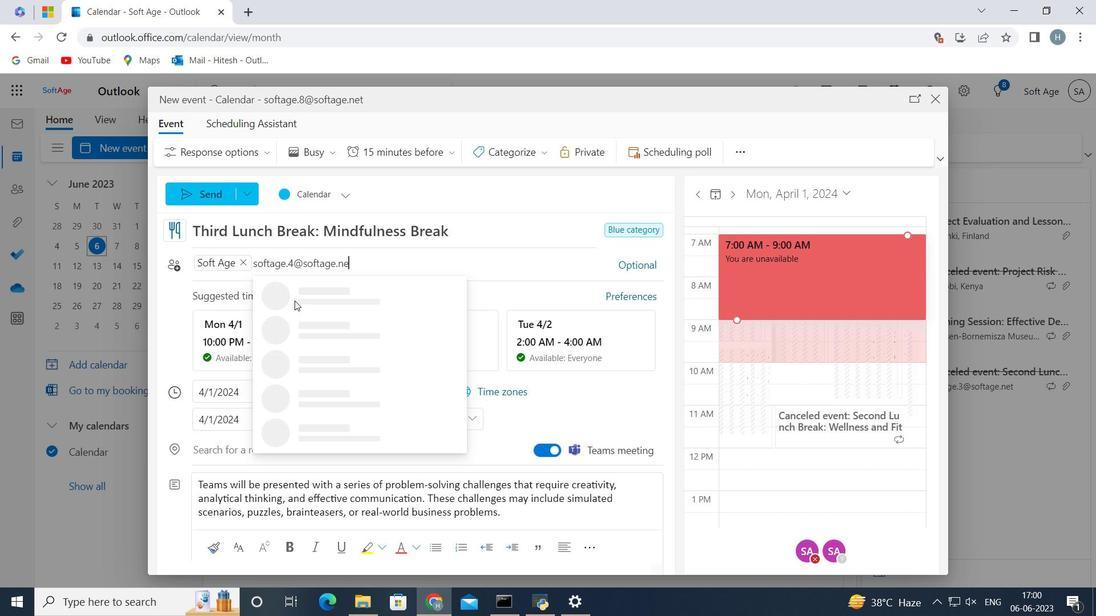 
Action: Mouse moved to (298, 298)
Screenshot: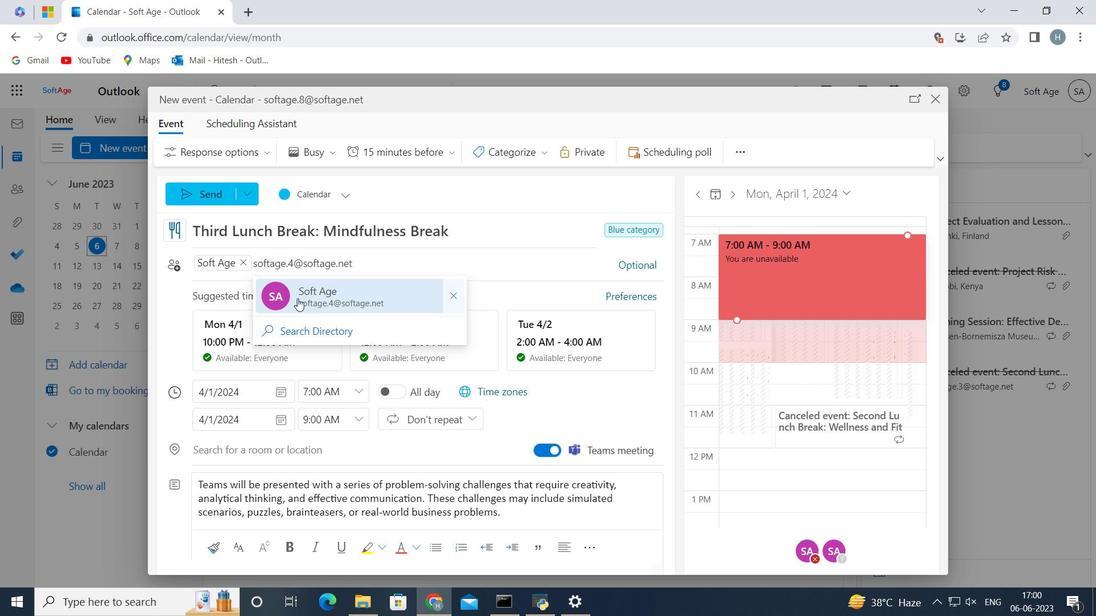 
Action: Mouse pressed left at (298, 298)
Screenshot: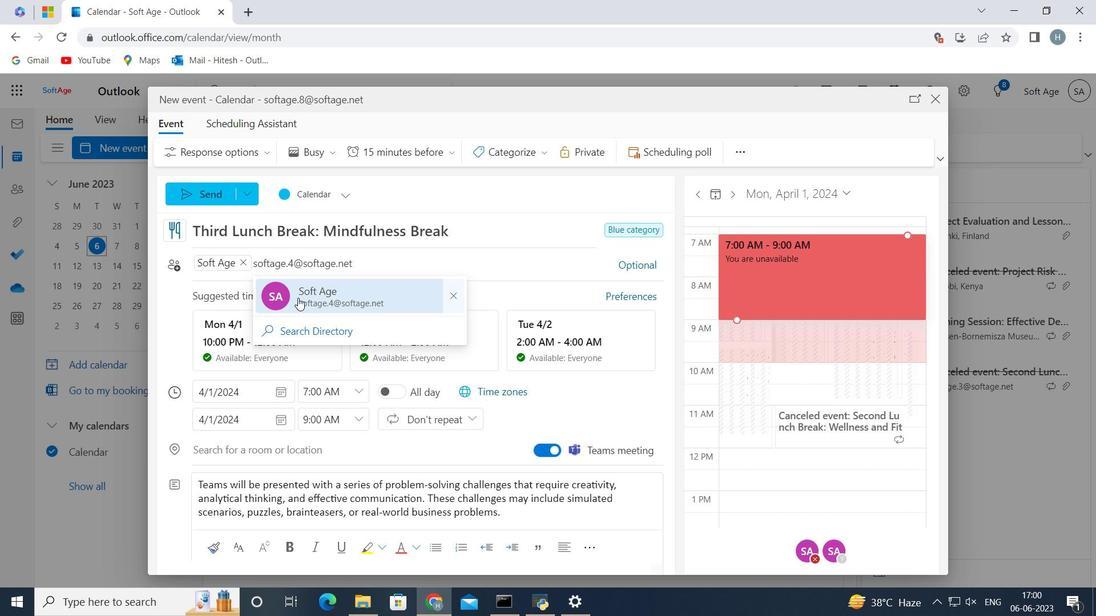 
Action: Mouse moved to (431, 152)
Screenshot: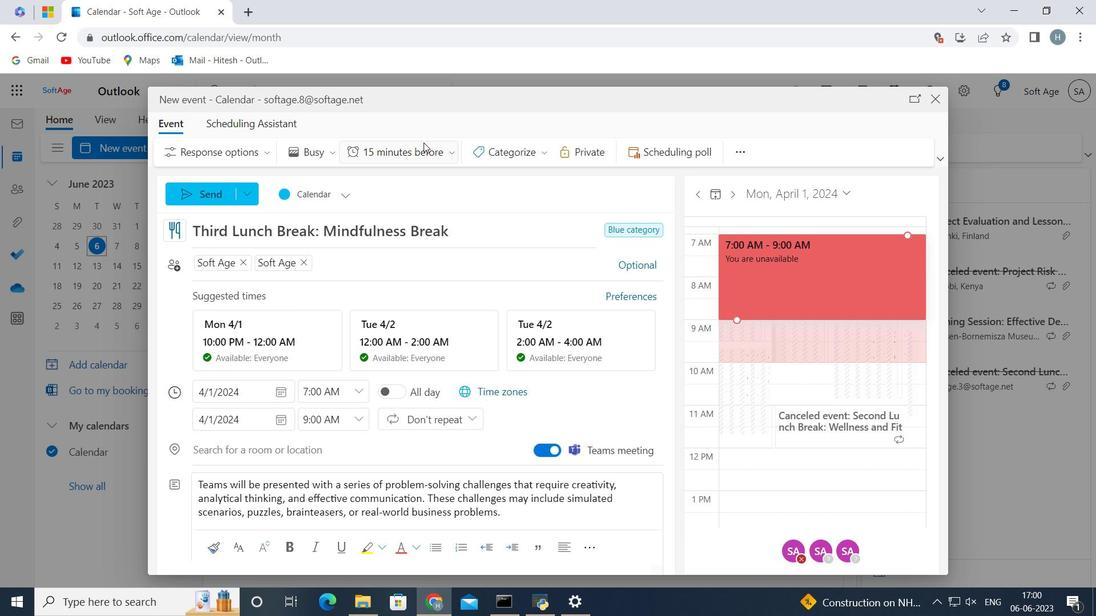 
Action: Mouse pressed left at (431, 152)
Screenshot: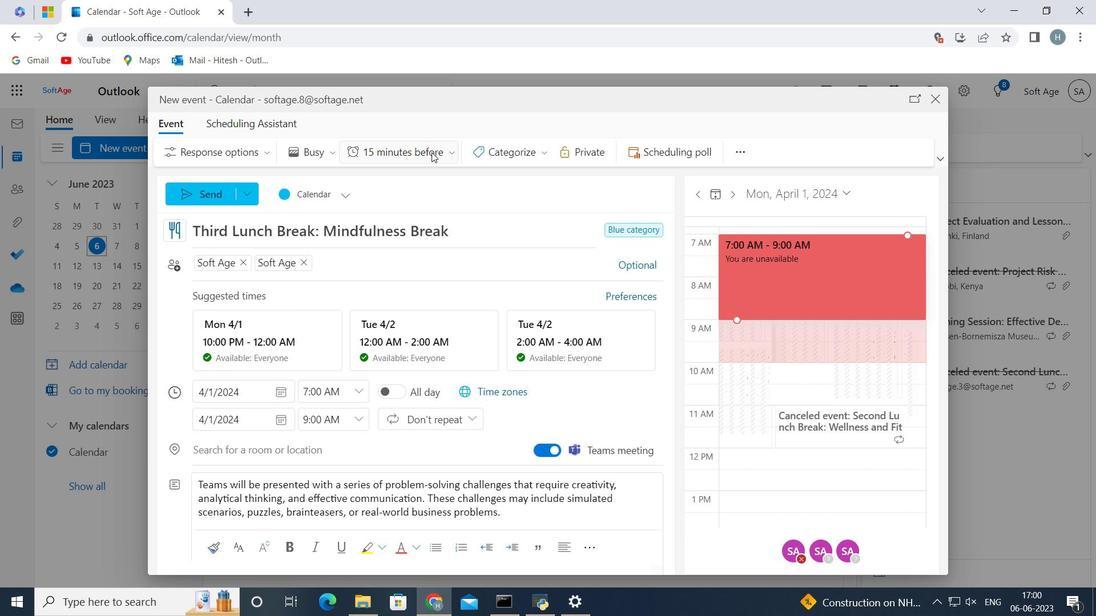 
Action: Mouse moved to (403, 358)
Screenshot: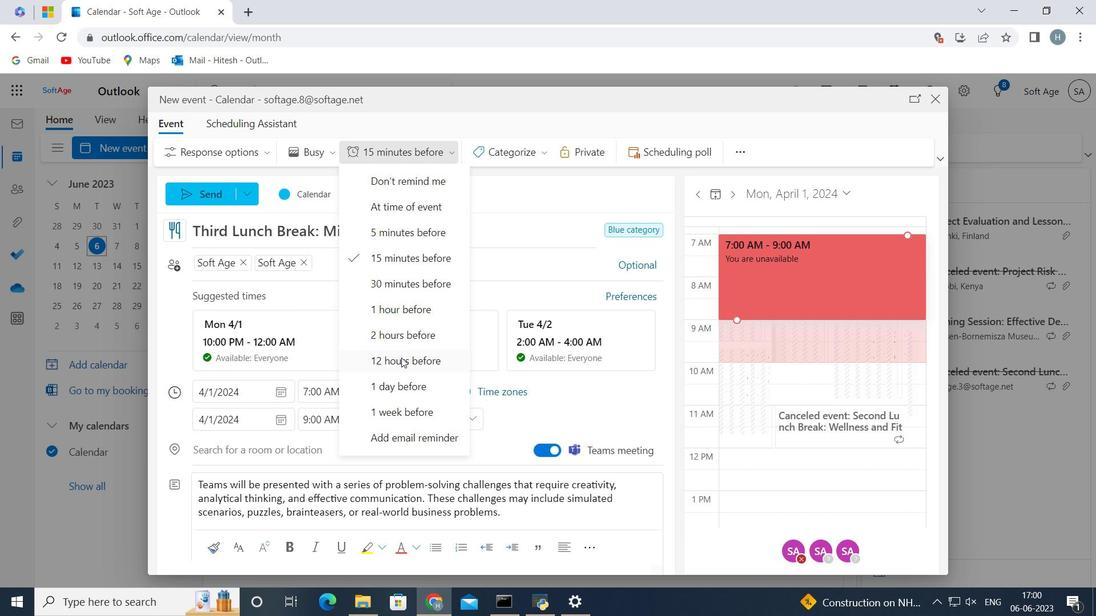 
Action: Mouse pressed left at (403, 358)
Screenshot: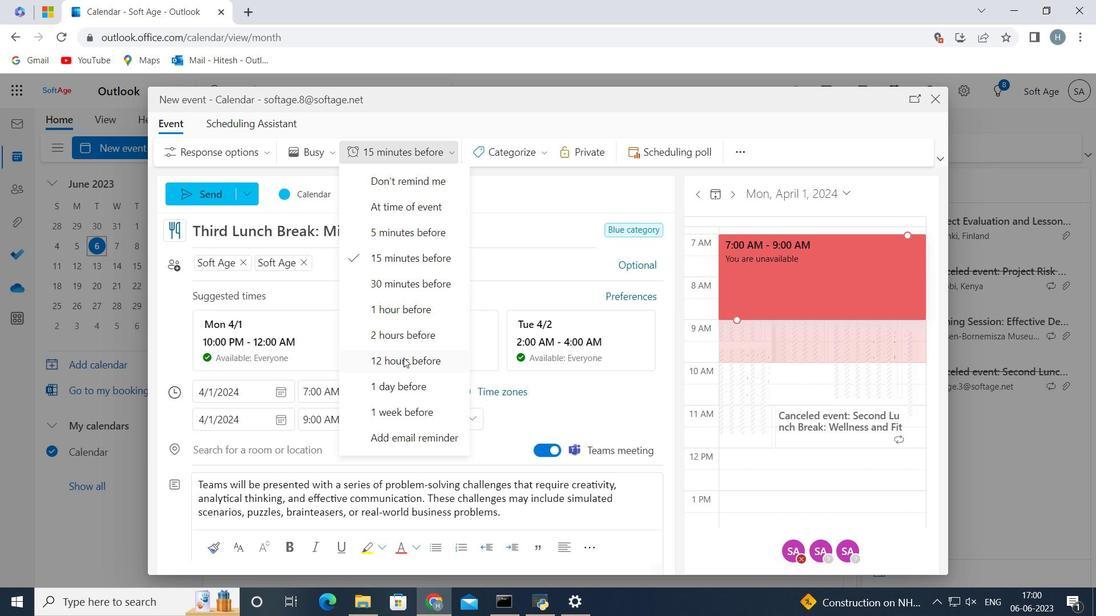 
Action: Mouse moved to (203, 196)
Screenshot: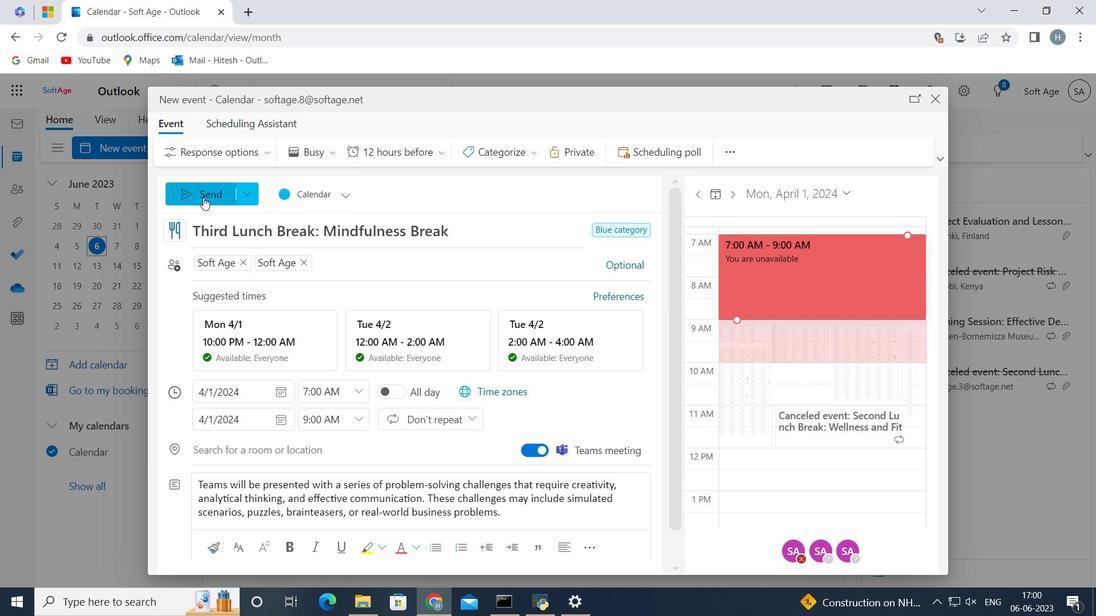 
Action: Mouse pressed left at (203, 196)
Screenshot: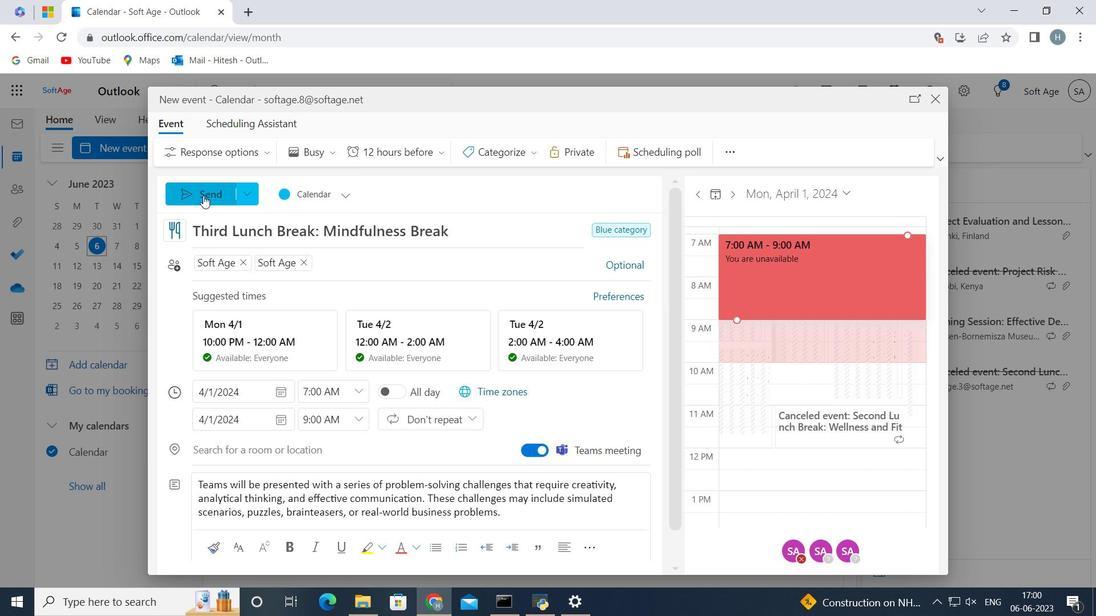 
Action: Mouse moved to (509, 257)
Screenshot: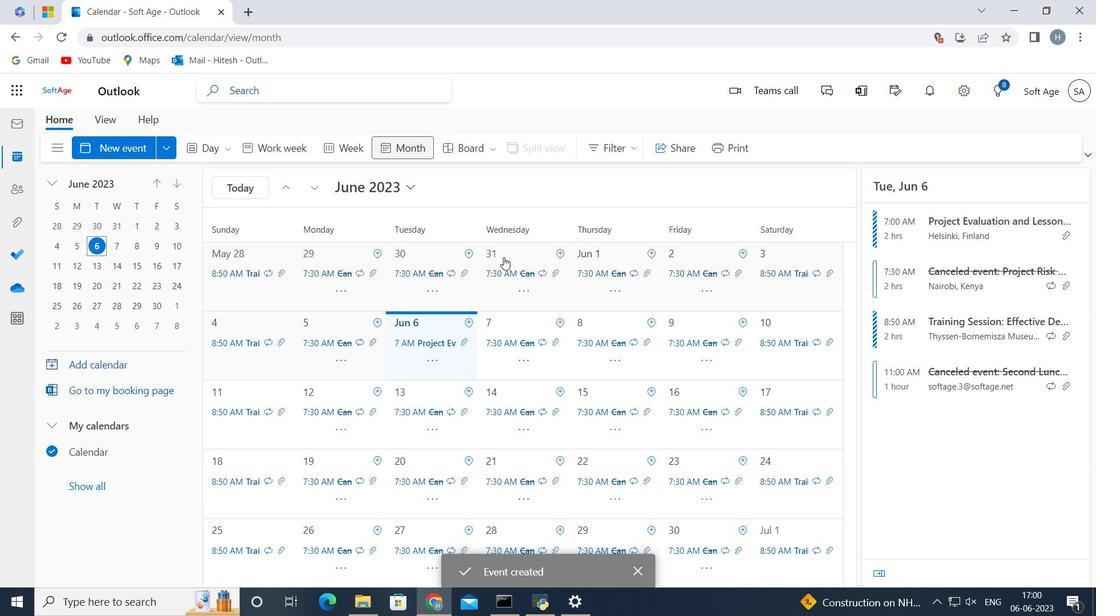 
